 Task: Create a due date automation trigger when advanced on, 2 days before a card is due add fields without custom field "Resume" set to a number lower or equal to 1 and lower than 10 at 11:00 AM.
Action: Mouse moved to (824, 243)
Screenshot: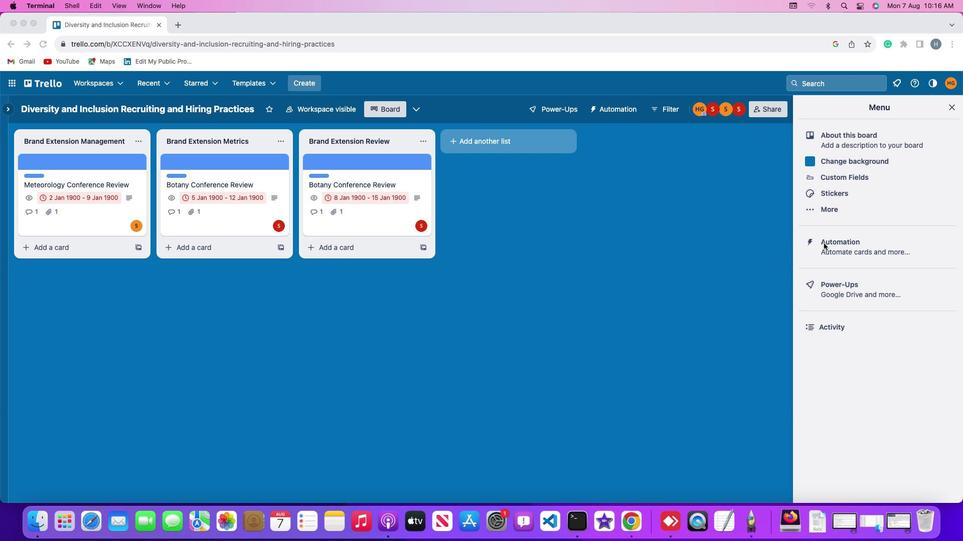 
Action: Mouse pressed left at (824, 243)
Screenshot: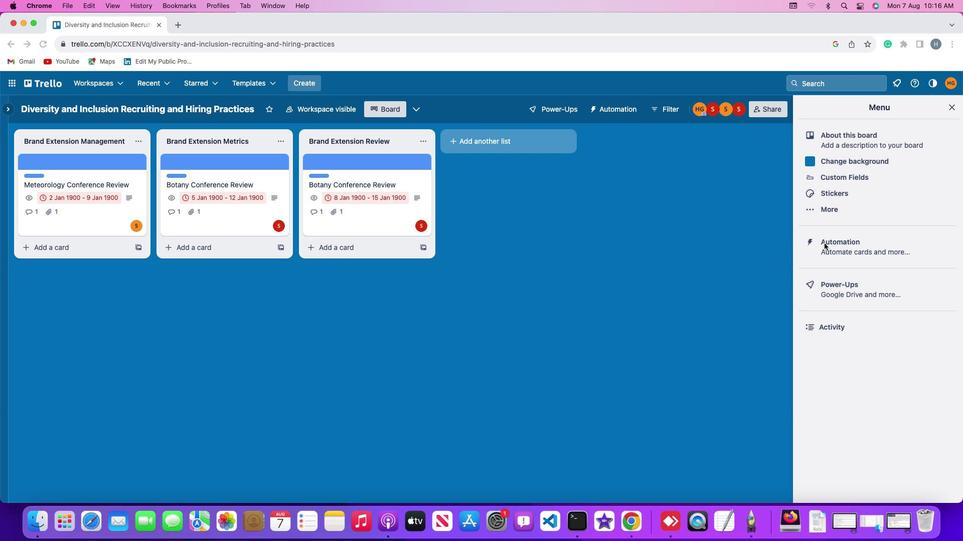 
Action: Mouse moved to (824, 243)
Screenshot: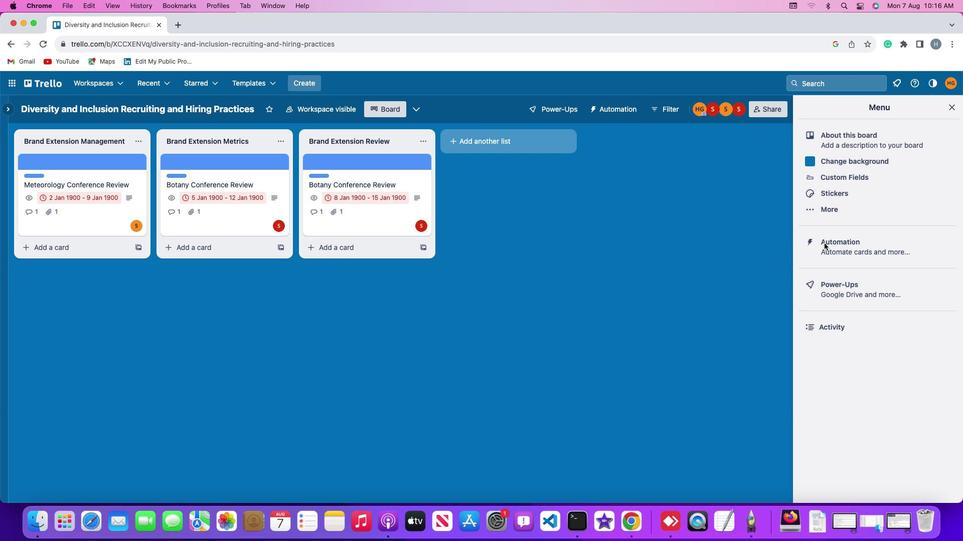 
Action: Mouse pressed left at (824, 243)
Screenshot: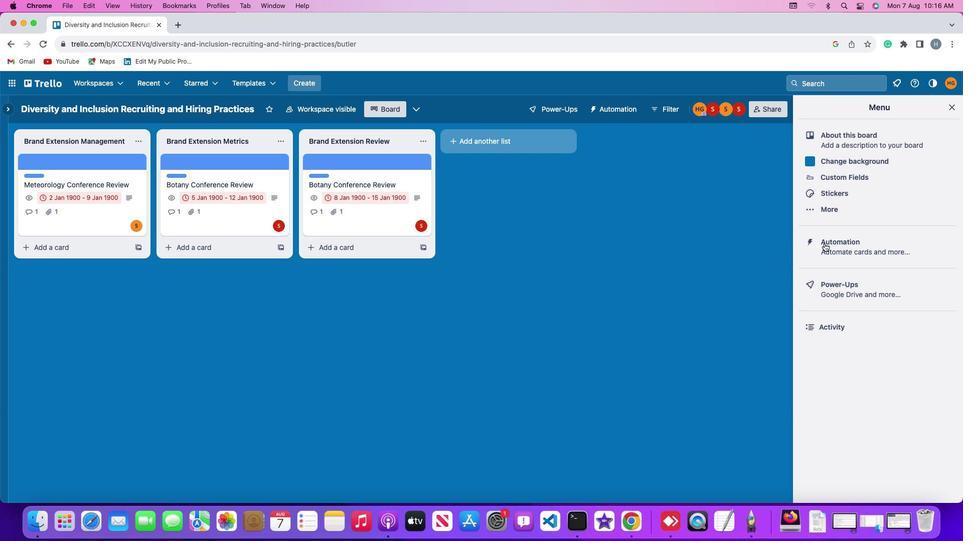 
Action: Mouse moved to (69, 240)
Screenshot: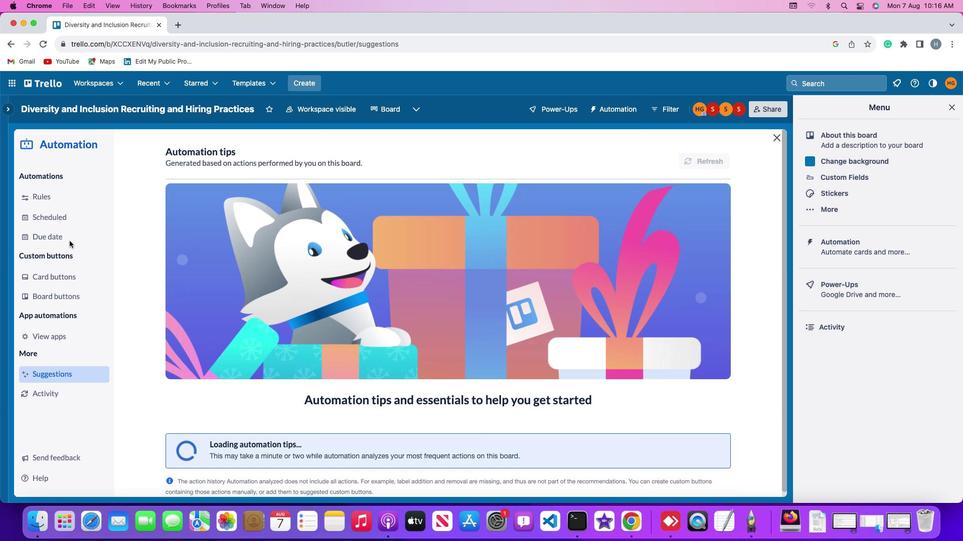 
Action: Mouse pressed left at (69, 240)
Screenshot: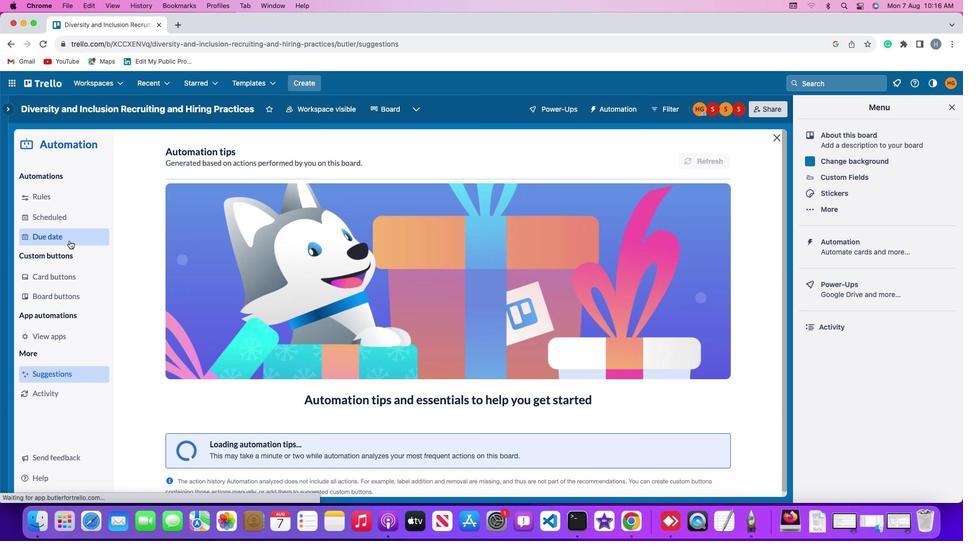 
Action: Mouse moved to (683, 158)
Screenshot: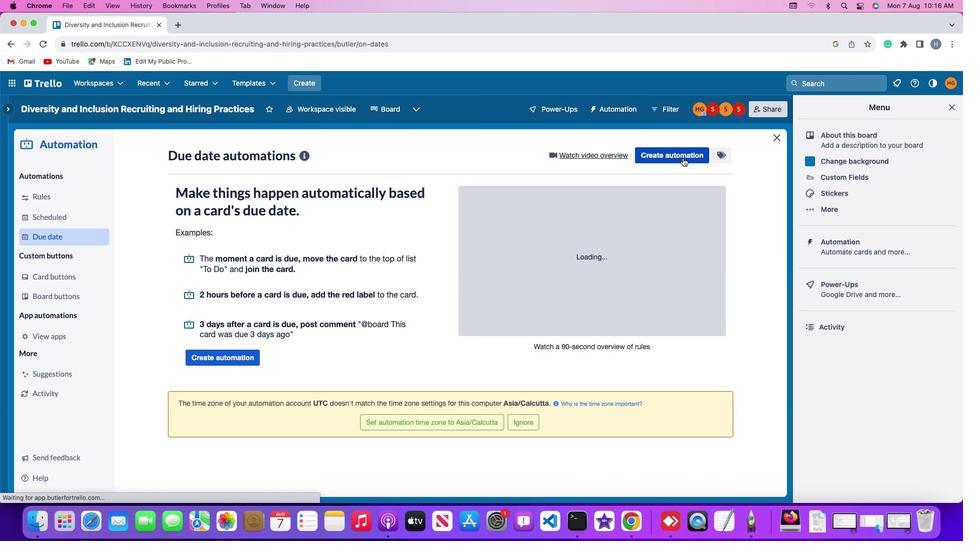 
Action: Mouse pressed left at (683, 158)
Screenshot: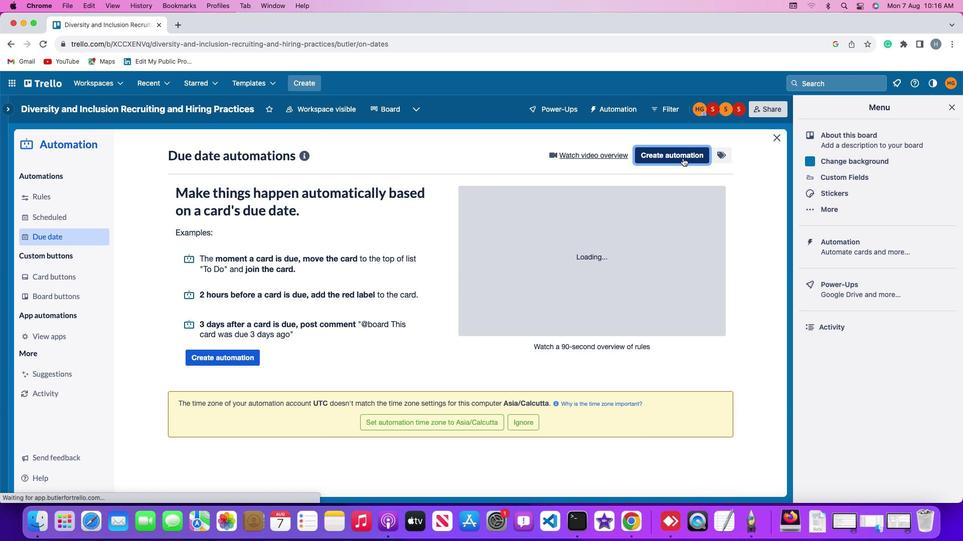
Action: Mouse moved to (422, 246)
Screenshot: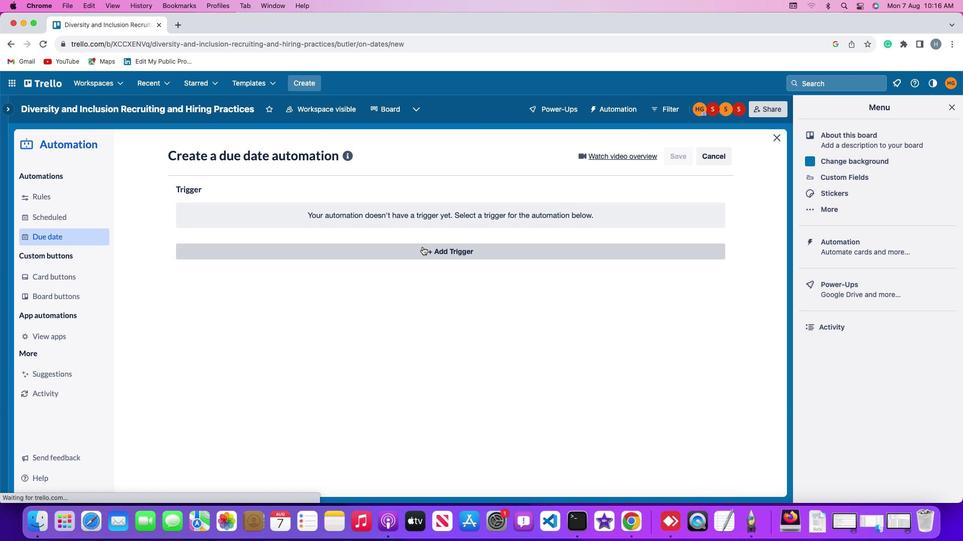 
Action: Mouse pressed left at (422, 246)
Screenshot: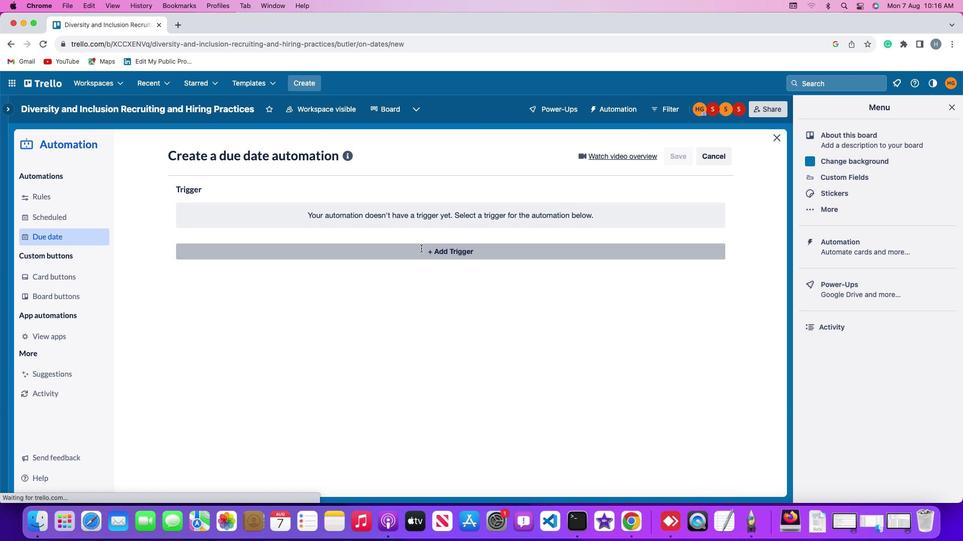
Action: Mouse moved to (197, 403)
Screenshot: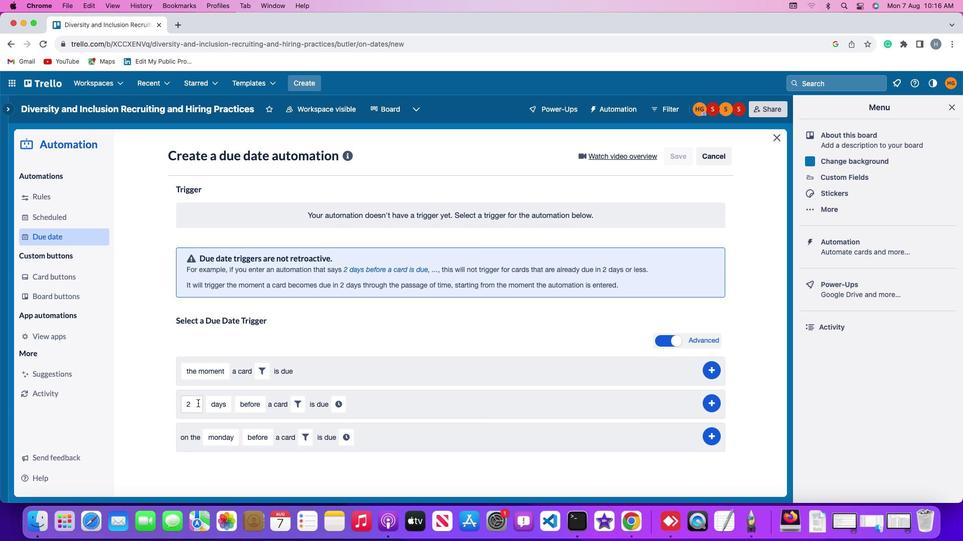 
Action: Mouse pressed left at (197, 403)
Screenshot: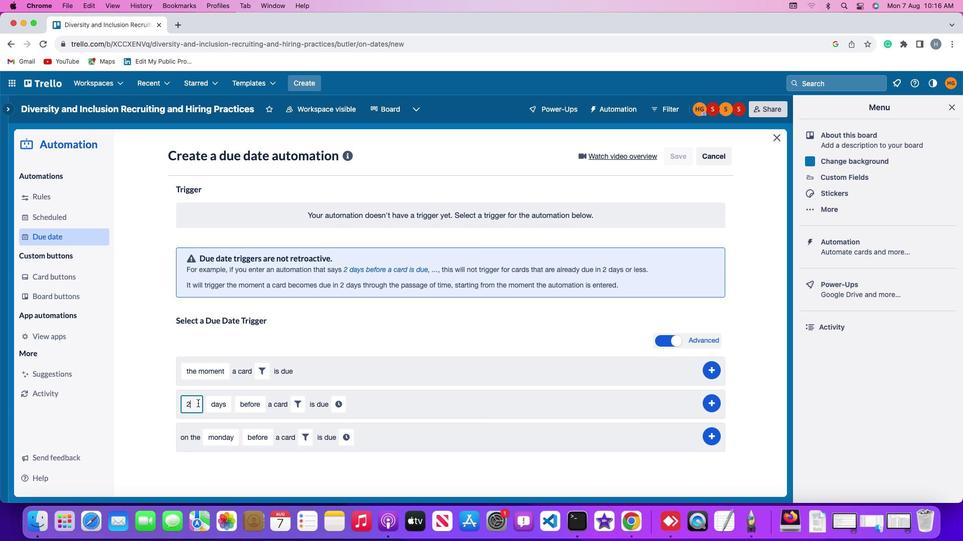 
Action: Mouse moved to (198, 404)
Screenshot: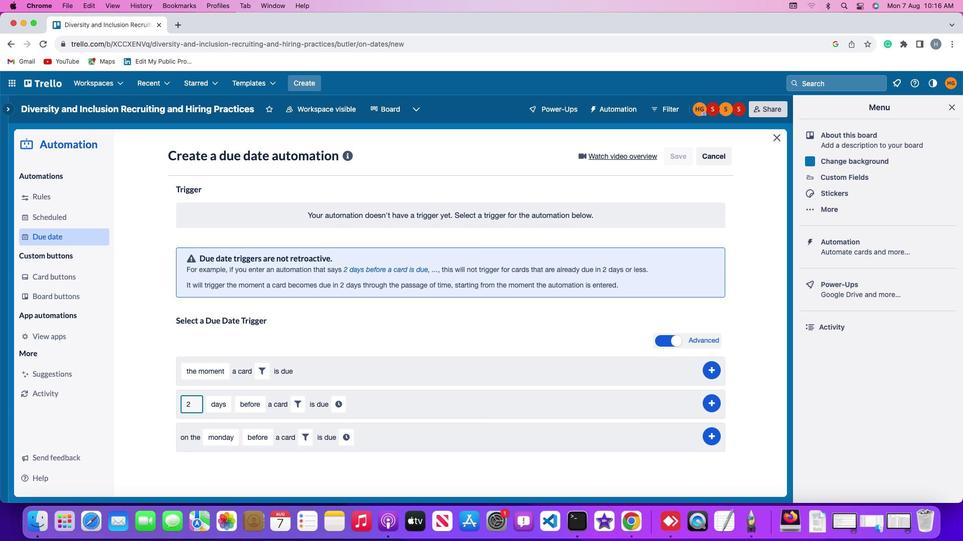 
Action: Key pressed Key.backspace'2'
Screenshot: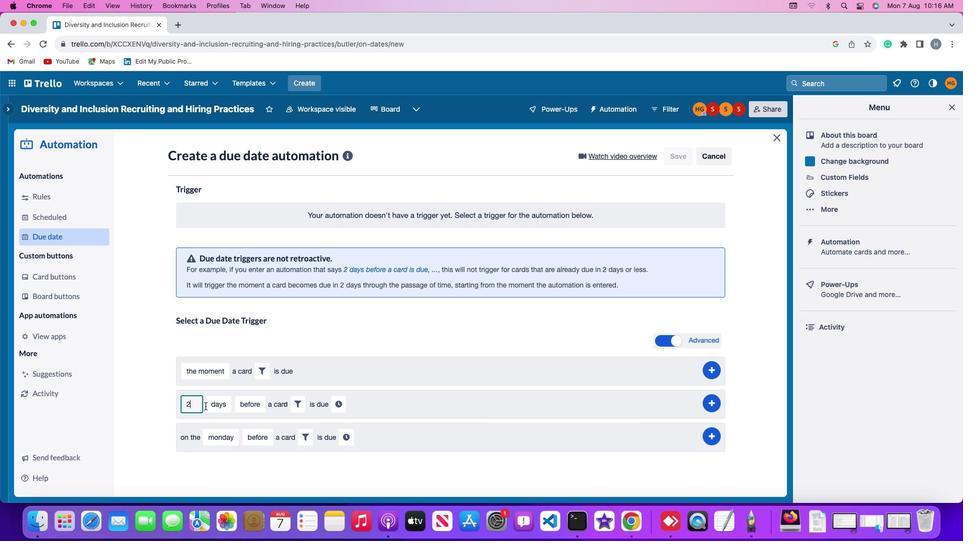 
Action: Mouse moved to (221, 406)
Screenshot: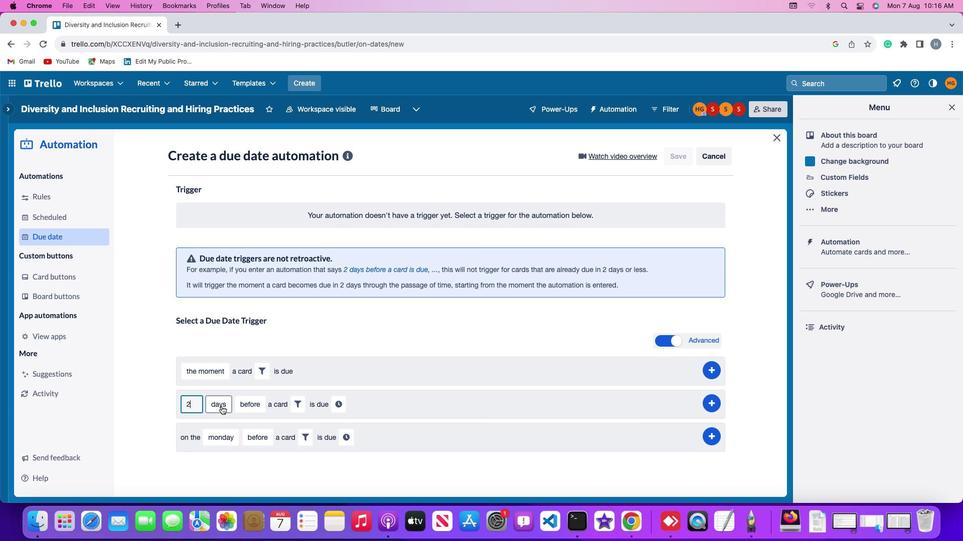
Action: Mouse pressed left at (221, 406)
Screenshot: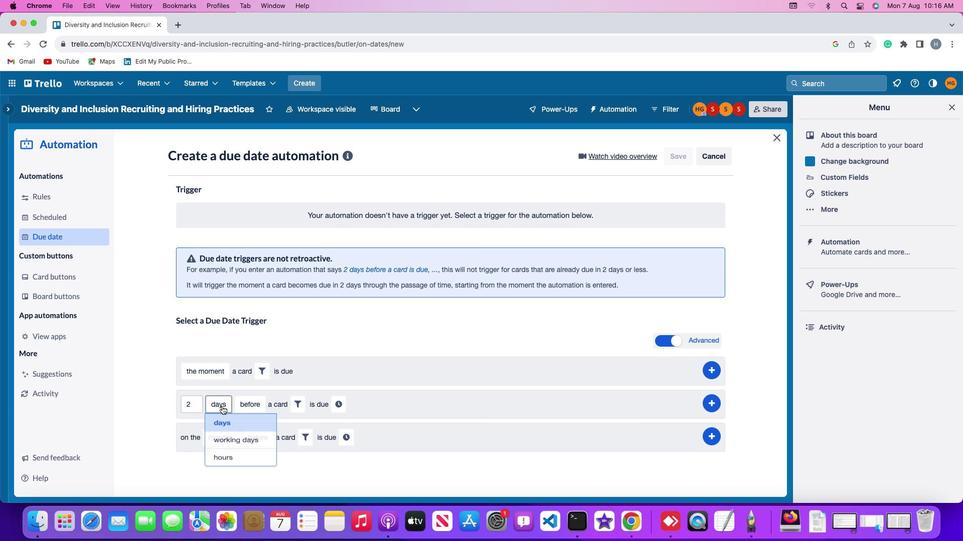 
Action: Mouse moved to (226, 426)
Screenshot: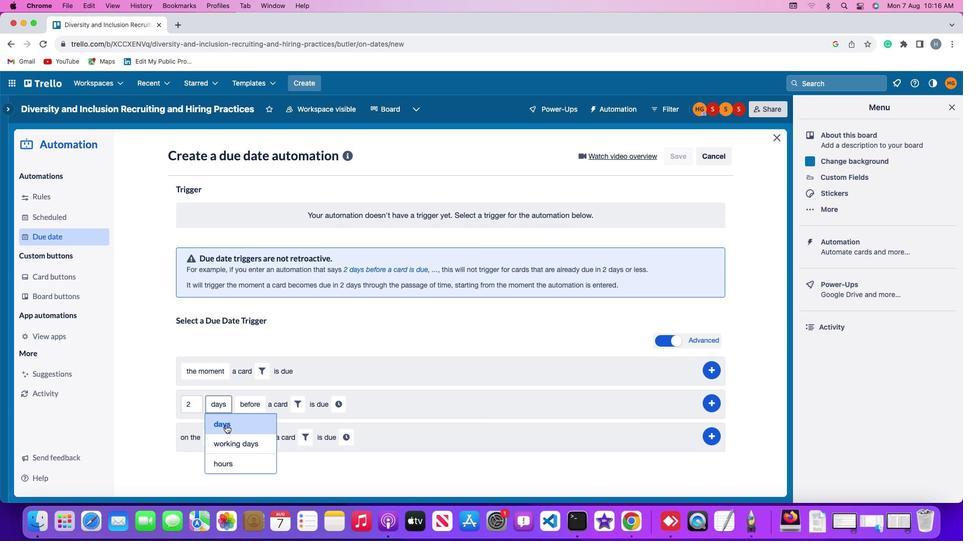
Action: Mouse pressed left at (226, 426)
Screenshot: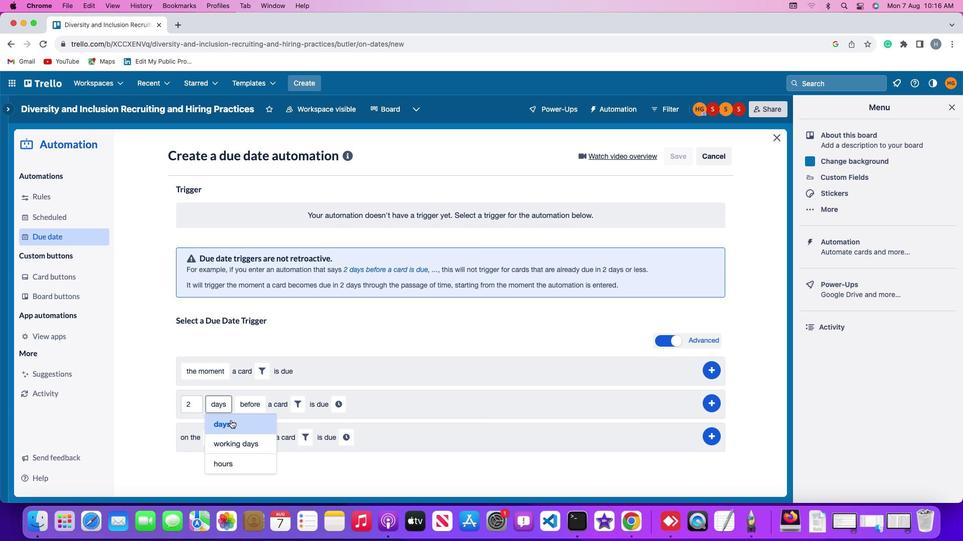 
Action: Mouse moved to (252, 406)
Screenshot: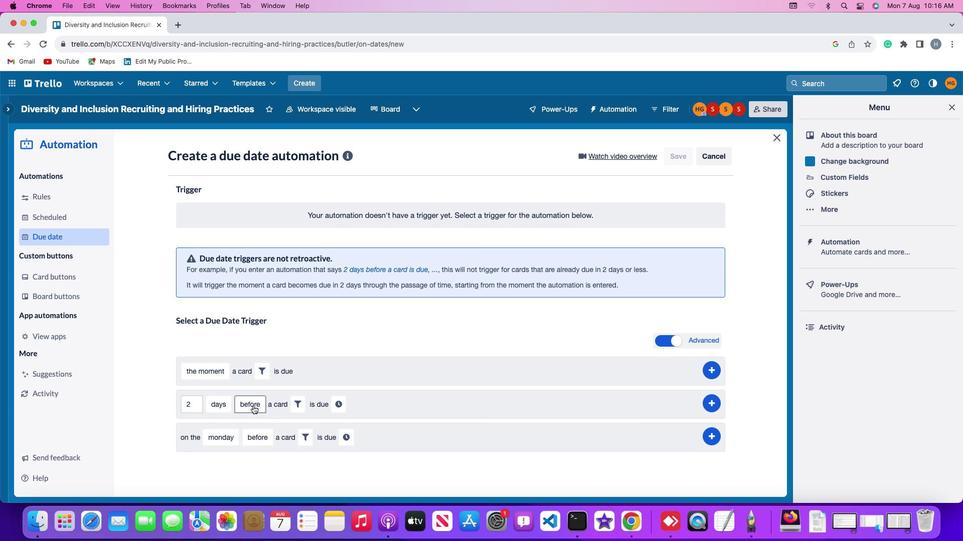 
Action: Mouse pressed left at (252, 406)
Screenshot: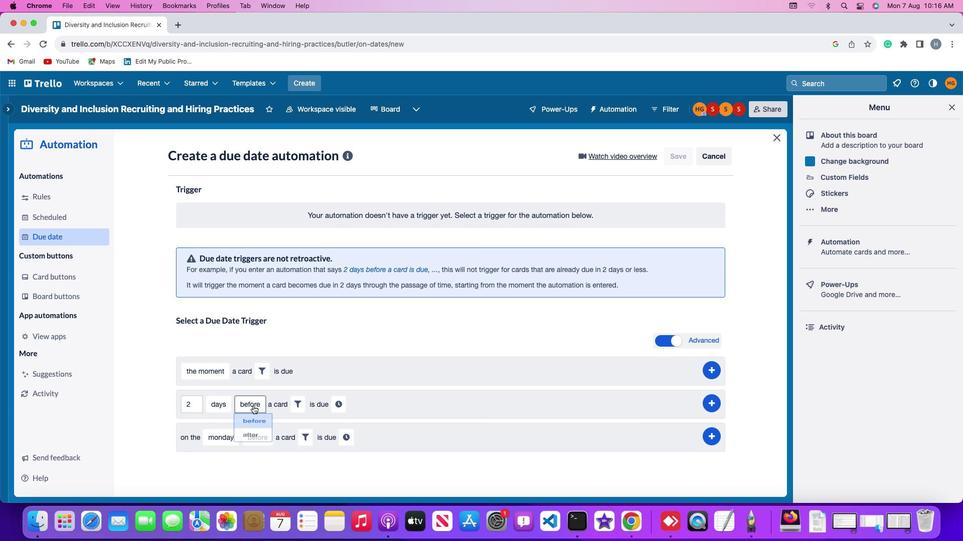 
Action: Mouse moved to (253, 422)
Screenshot: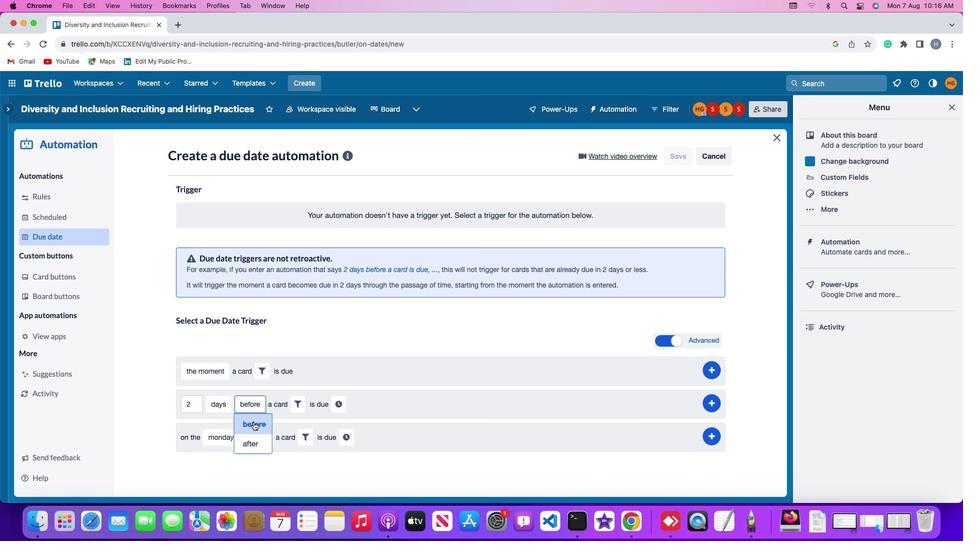 
Action: Mouse pressed left at (253, 422)
Screenshot: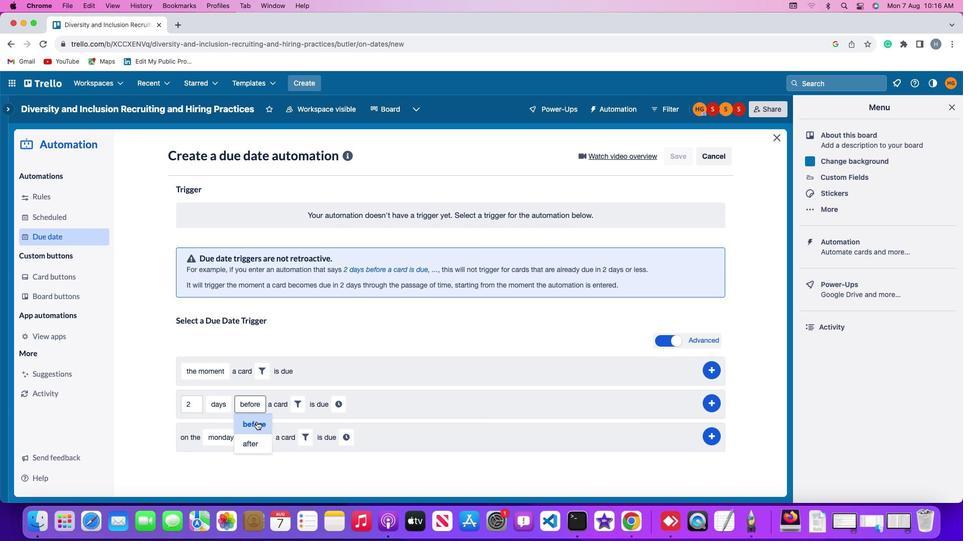 
Action: Mouse moved to (299, 404)
Screenshot: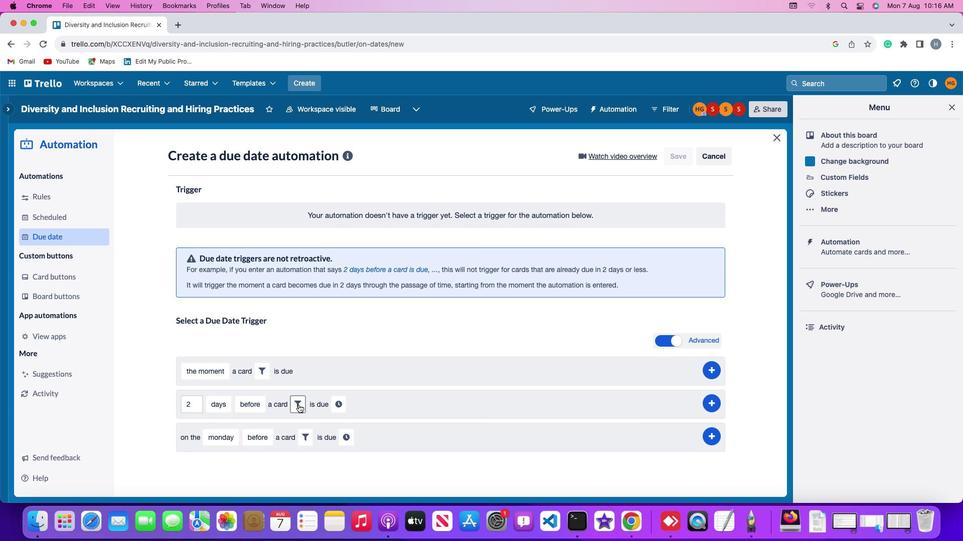 
Action: Mouse pressed left at (299, 404)
Screenshot: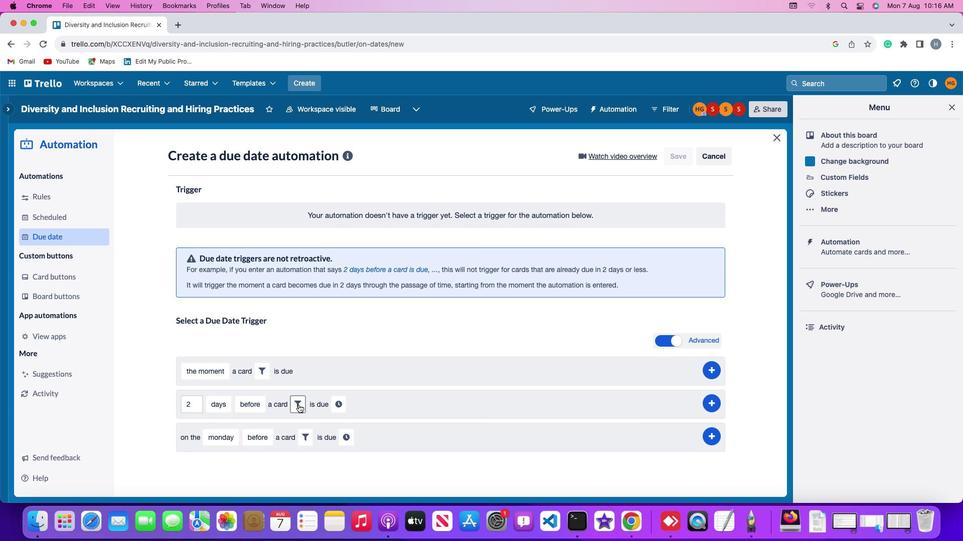 
Action: Mouse moved to (459, 436)
Screenshot: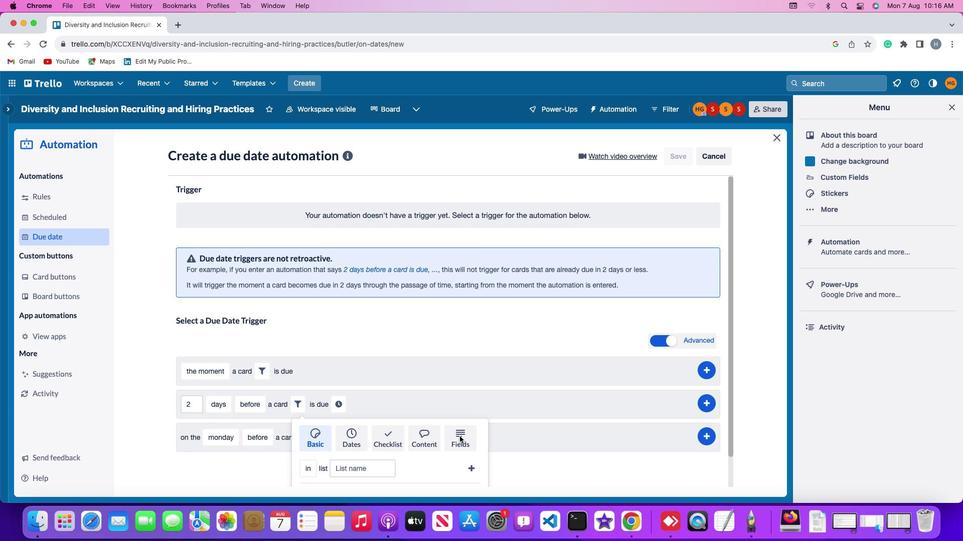 
Action: Mouse pressed left at (459, 436)
Screenshot: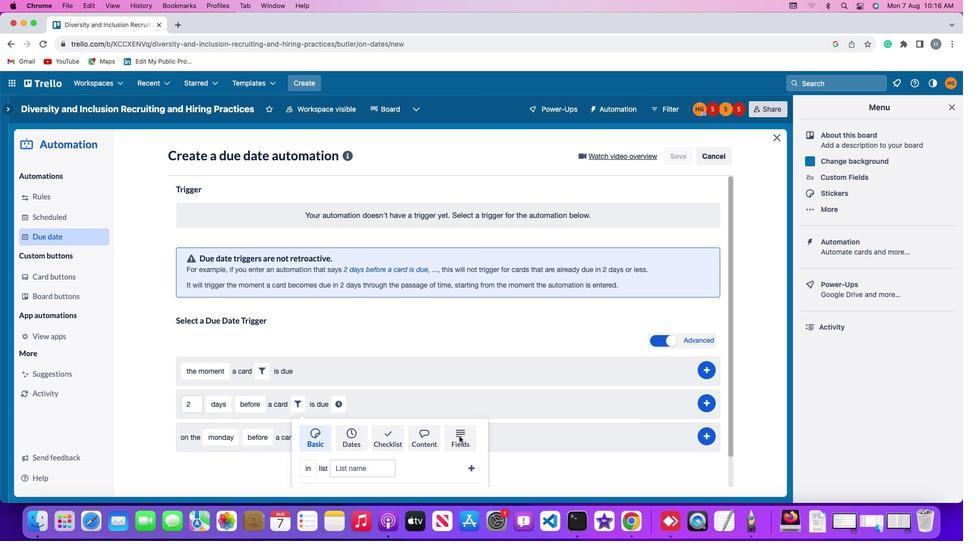 
Action: Mouse moved to (373, 447)
Screenshot: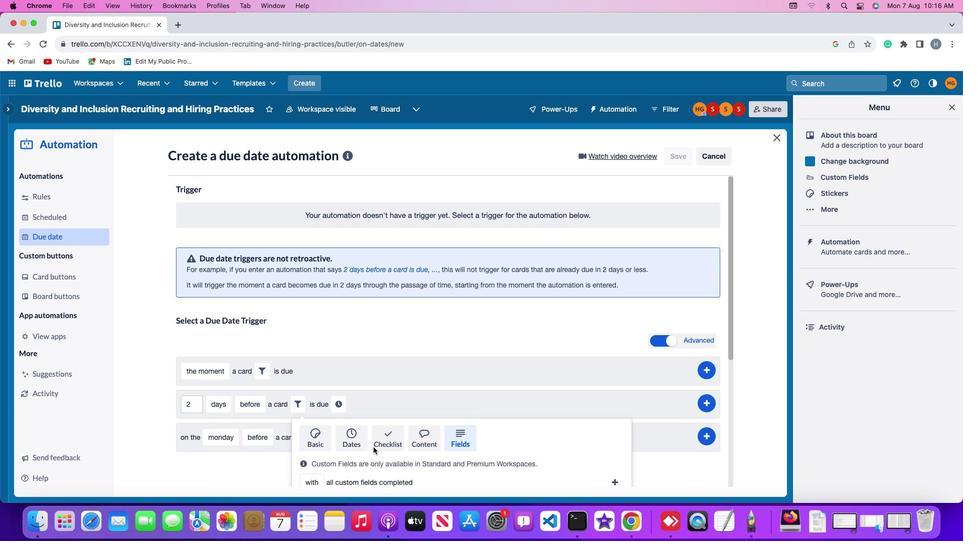 
Action: Mouse scrolled (373, 447) with delta (0, 0)
Screenshot: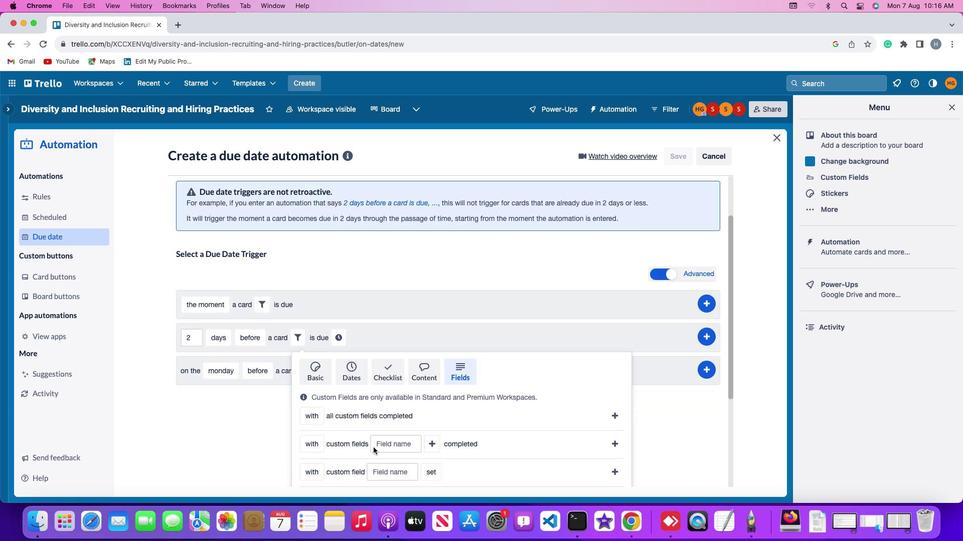 
Action: Mouse scrolled (373, 447) with delta (0, 0)
Screenshot: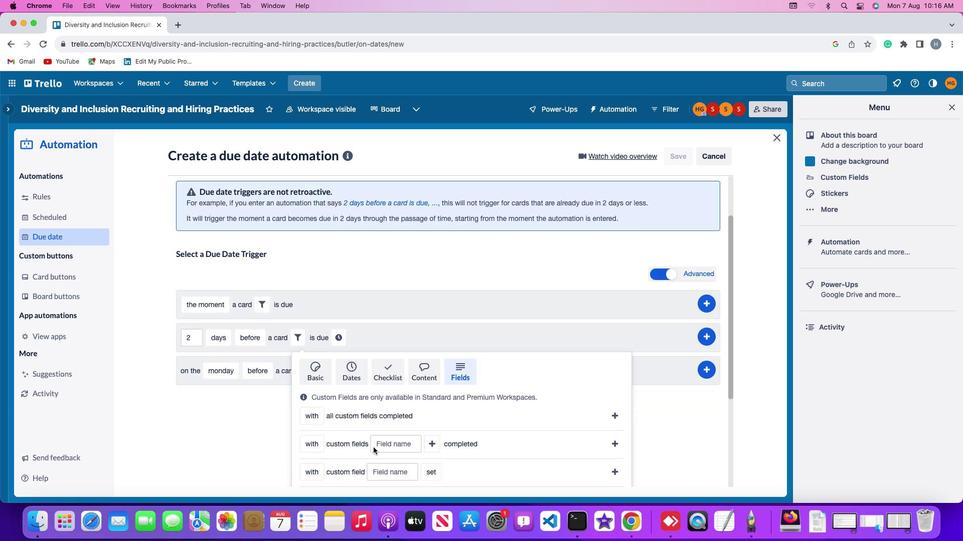 
Action: Mouse scrolled (373, 447) with delta (0, -1)
Screenshot: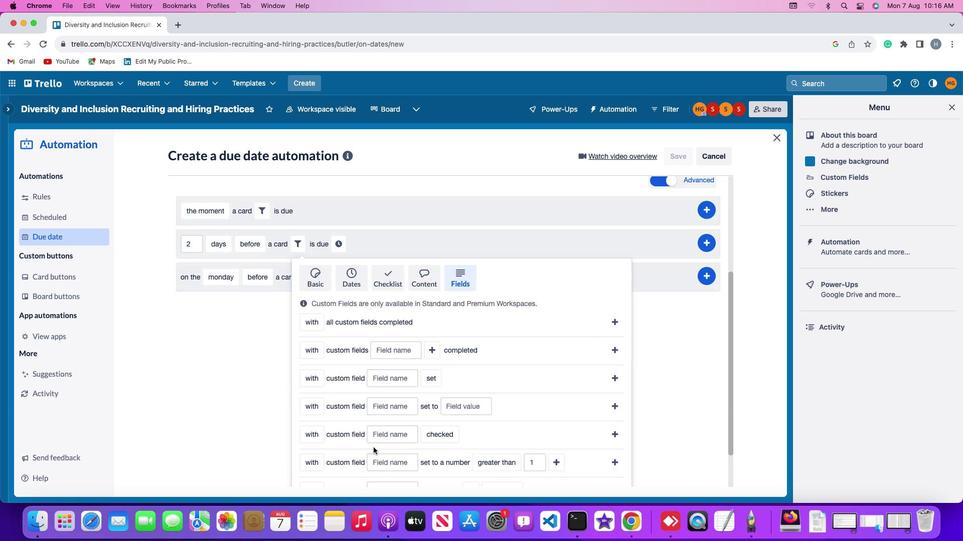 
Action: Mouse scrolled (373, 447) with delta (0, -2)
Screenshot: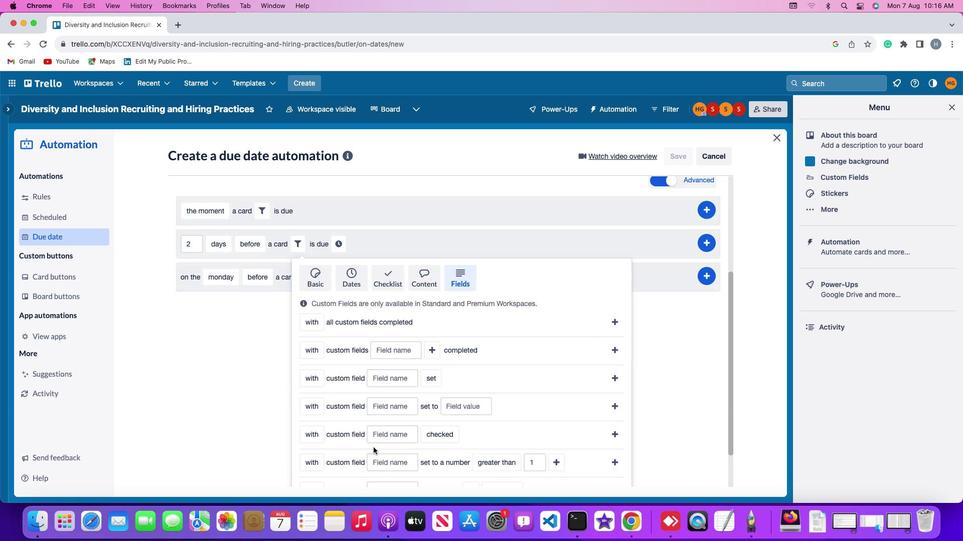 
Action: Mouse scrolled (373, 447) with delta (0, -3)
Screenshot: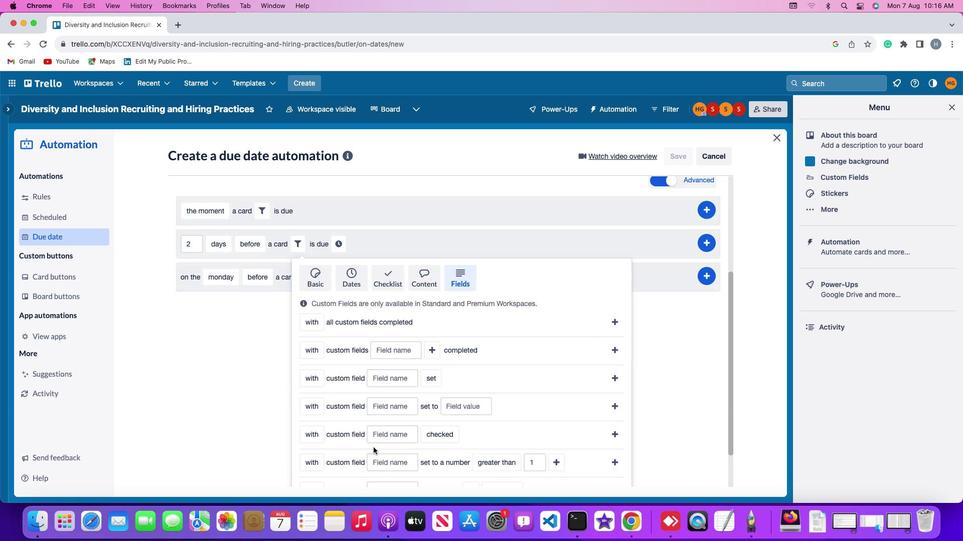
Action: Mouse scrolled (373, 447) with delta (0, -3)
Screenshot: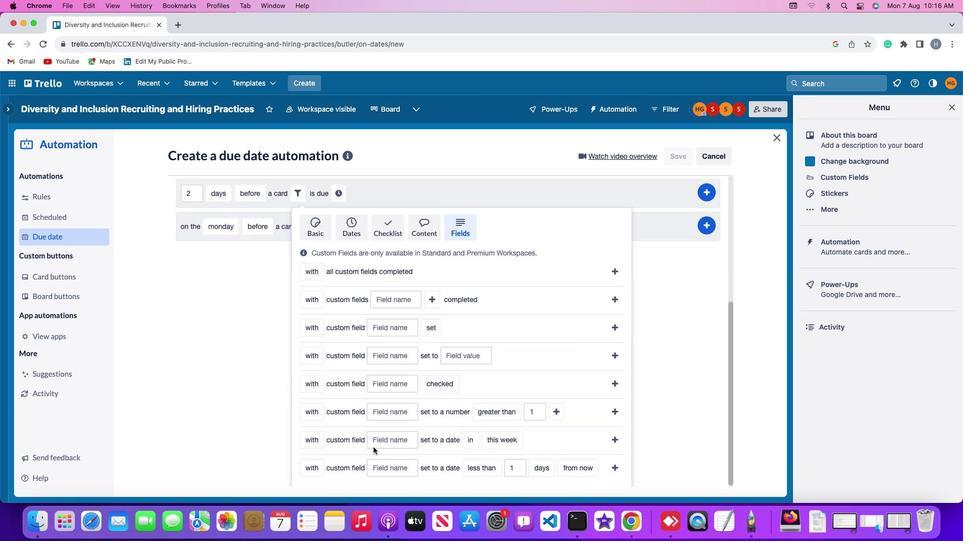 
Action: Mouse scrolled (373, 447) with delta (0, -3)
Screenshot: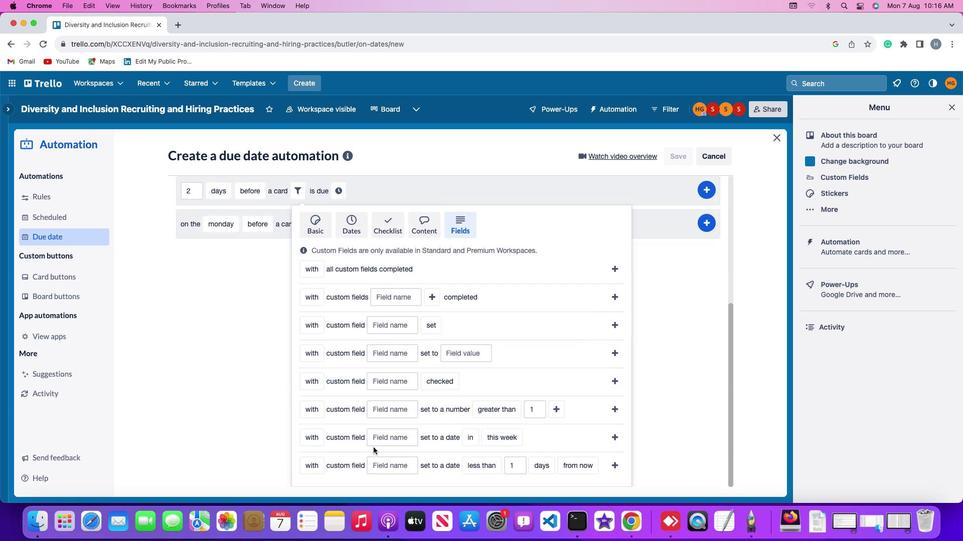 
Action: Mouse scrolled (373, 447) with delta (0, 0)
Screenshot: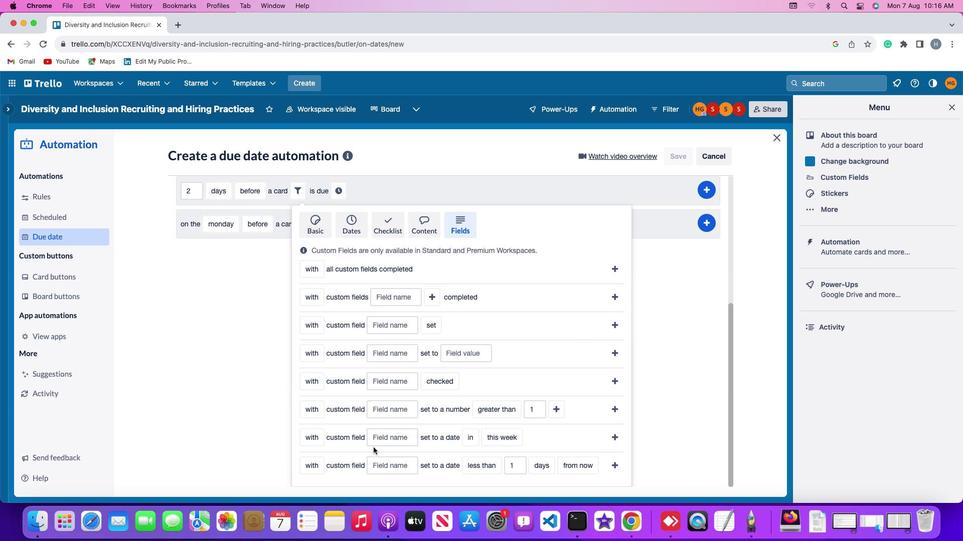 
Action: Mouse scrolled (373, 447) with delta (0, 0)
Screenshot: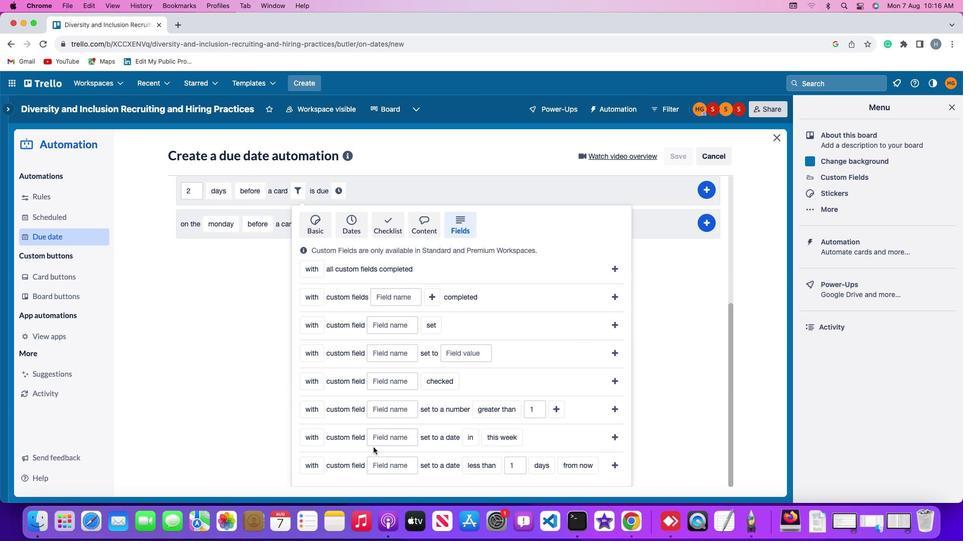 
Action: Mouse scrolled (373, 447) with delta (0, -1)
Screenshot: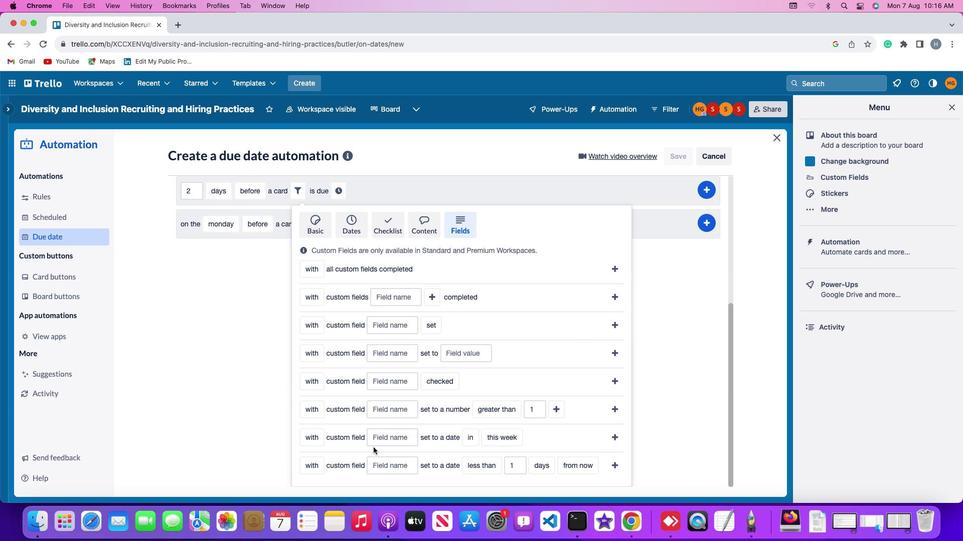 
Action: Mouse scrolled (373, 447) with delta (0, -2)
Screenshot: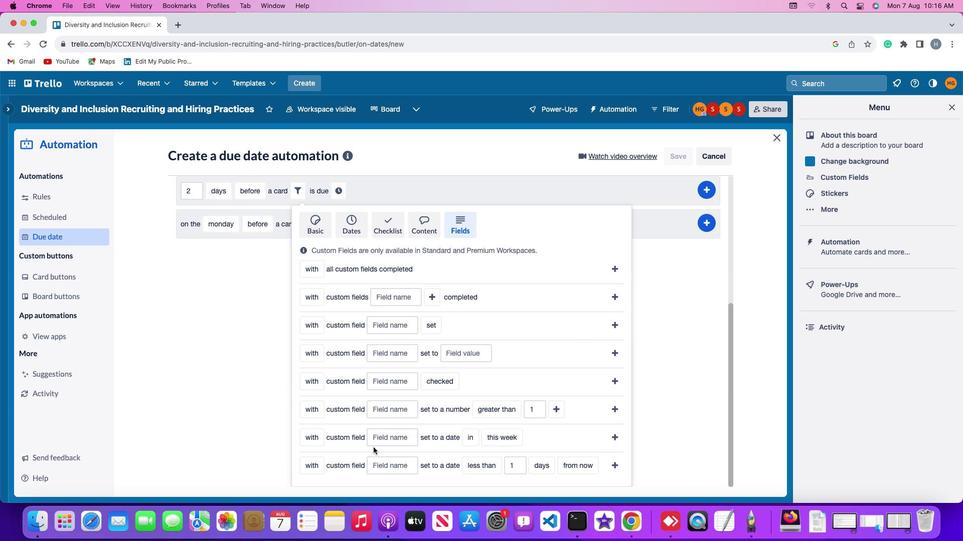
Action: Mouse moved to (309, 408)
Screenshot: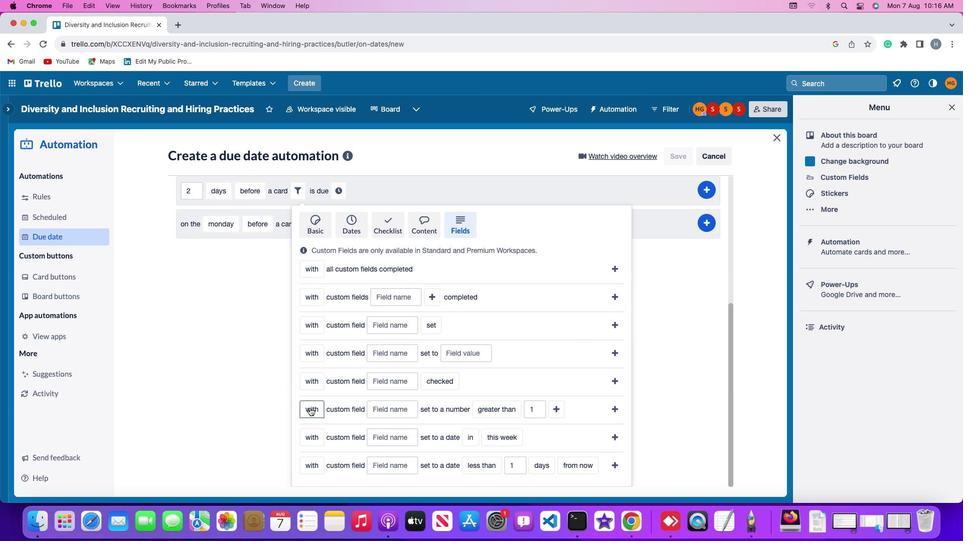 
Action: Mouse pressed left at (309, 408)
Screenshot: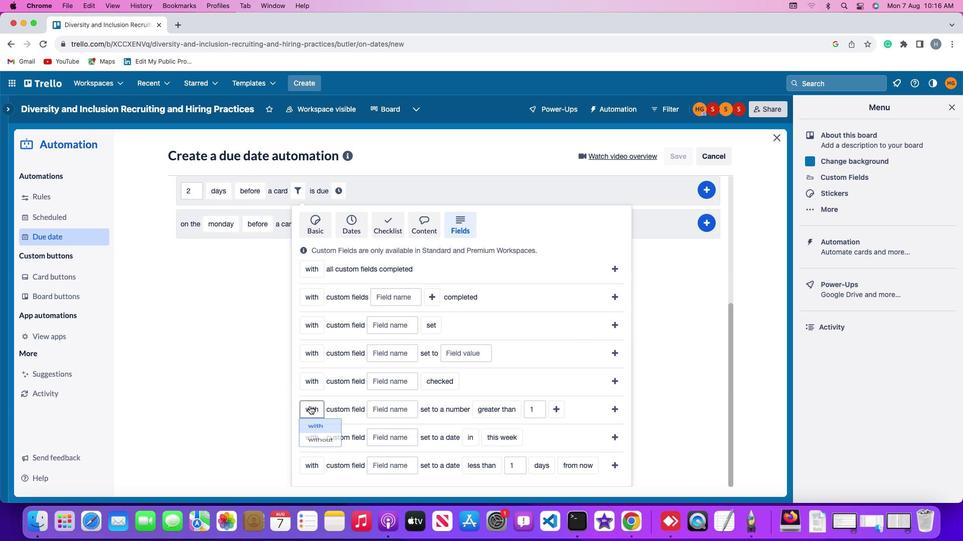 
Action: Mouse moved to (318, 448)
Screenshot: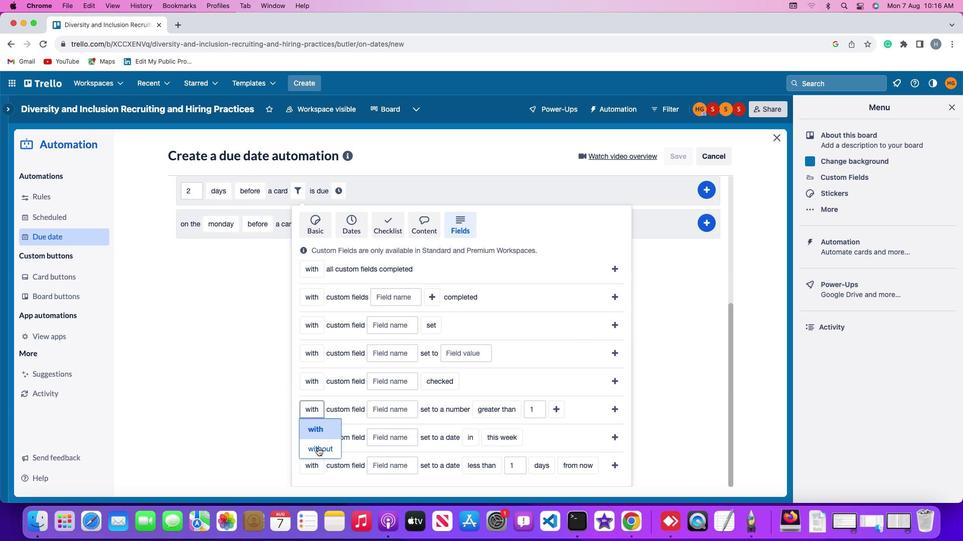 
Action: Mouse pressed left at (318, 448)
Screenshot: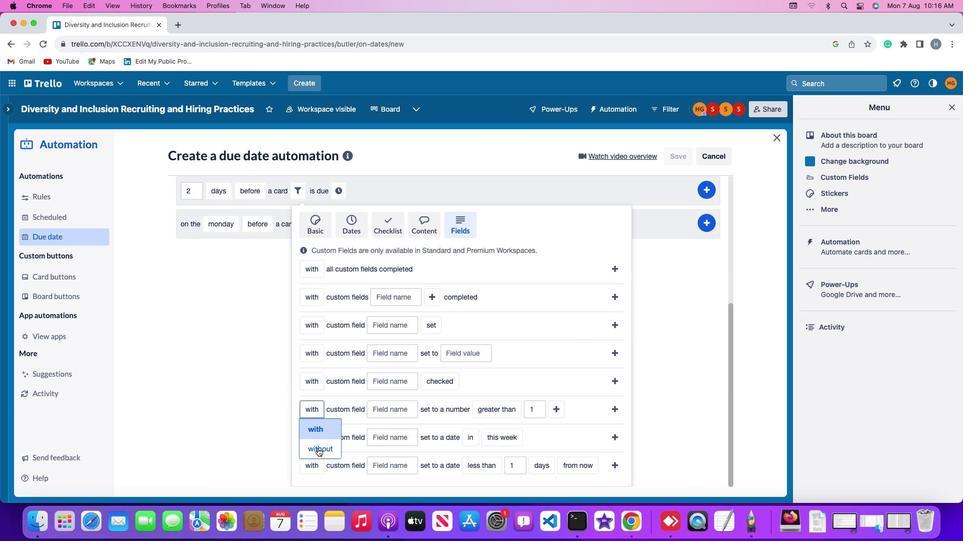 
Action: Mouse moved to (390, 412)
Screenshot: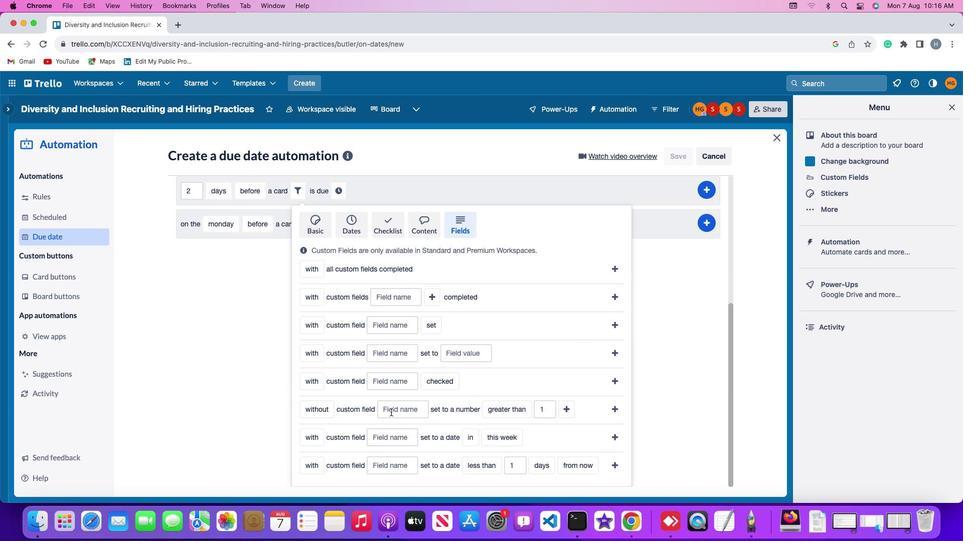 
Action: Mouse pressed left at (390, 412)
Screenshot: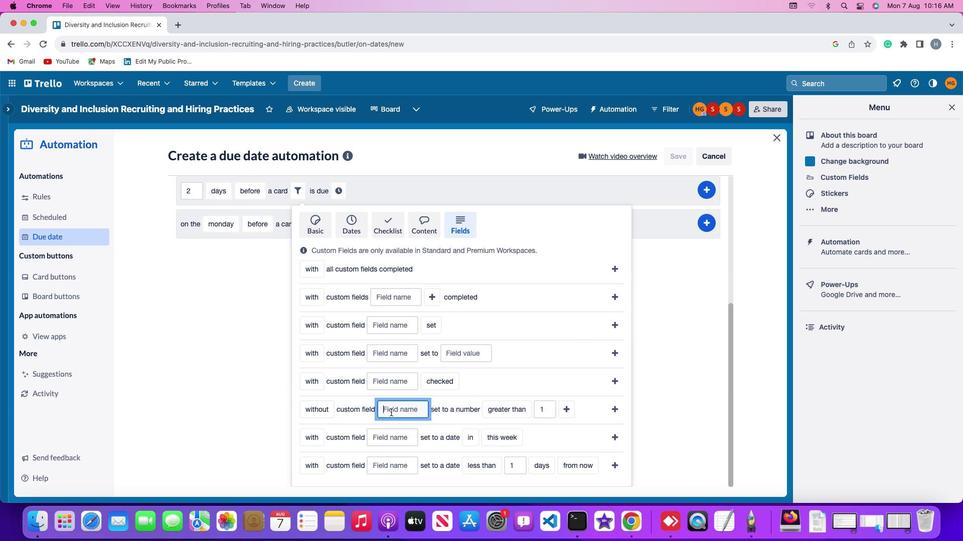 
Action: Key pressed Key.shift'R''e''s''u''m''e'
Screenshot: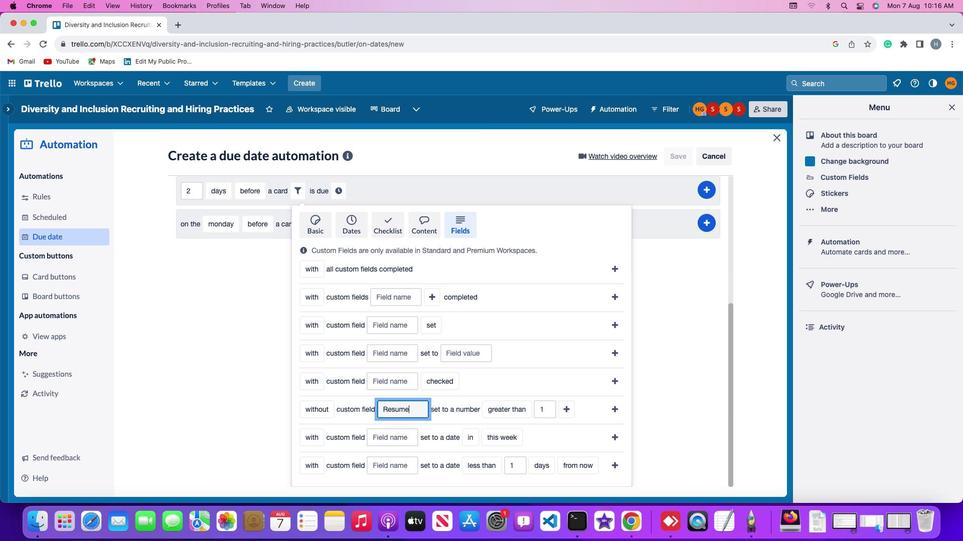 
Action: Mouse moved to (496, 406)
Screenshot: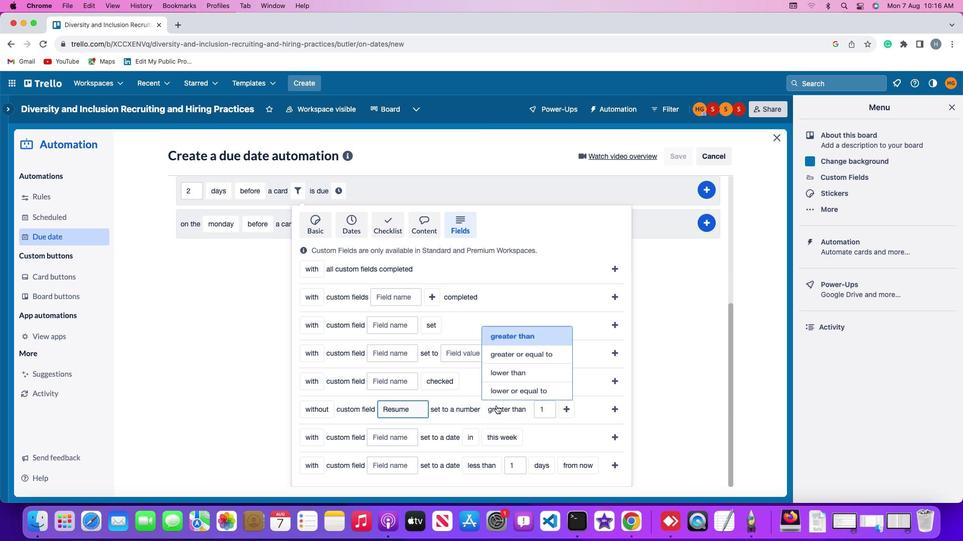 
Action: Mouse pressed left at (496, 406)
Screenshot: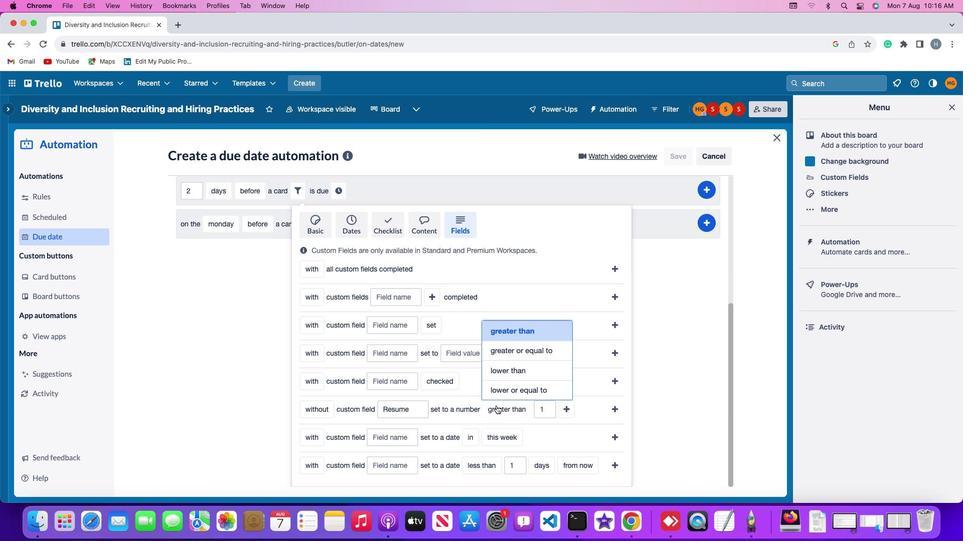
Action: Mouse moved to (512, 388)
Screenshot: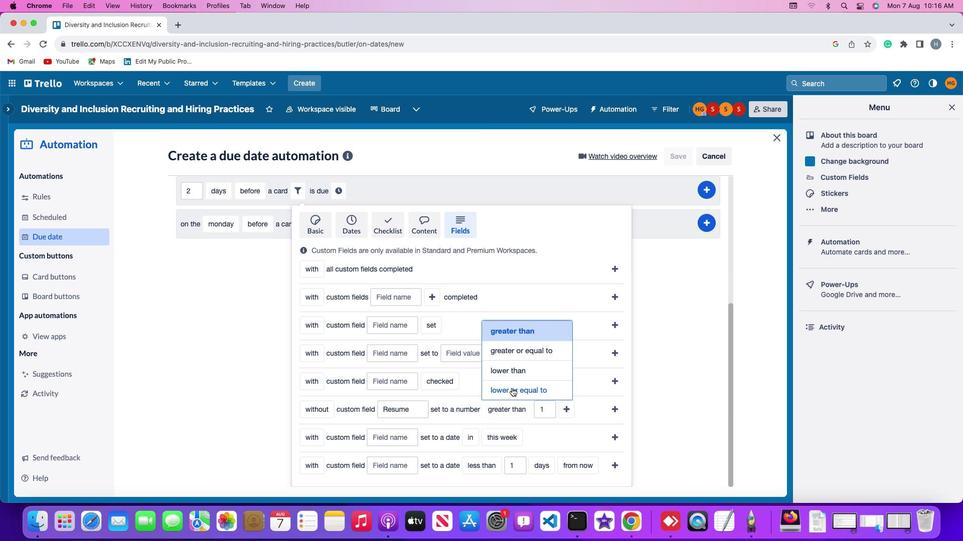 
Action: Mouse pressed left at (512, 388)
Screenshot: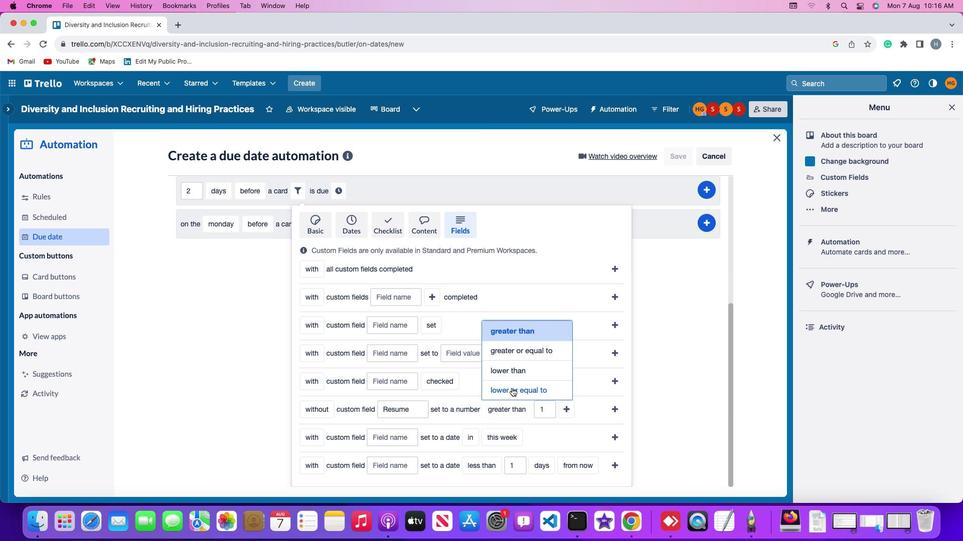 
Action: Mouse moved to (566, 411)
Screenshot: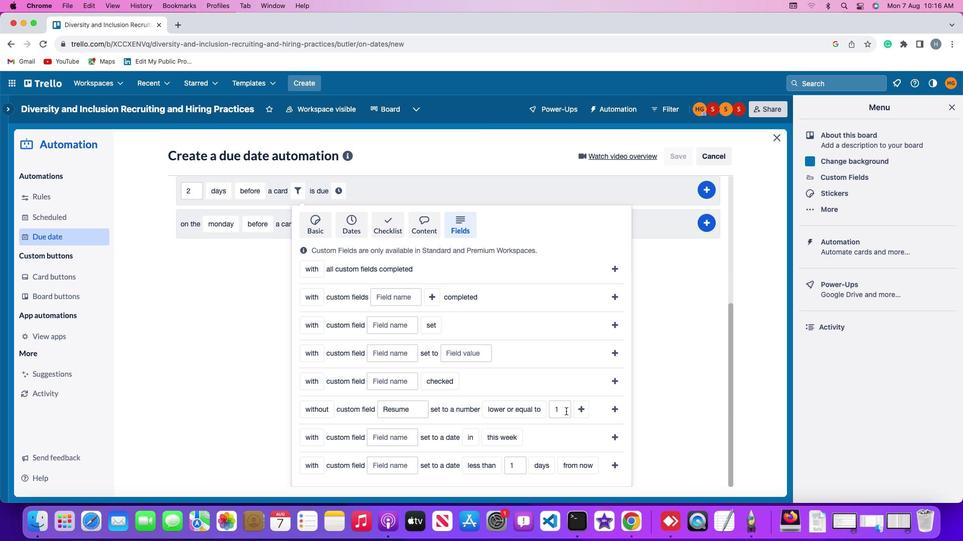 
Action: Mouse pressed left at (566, 411)
Screenshot: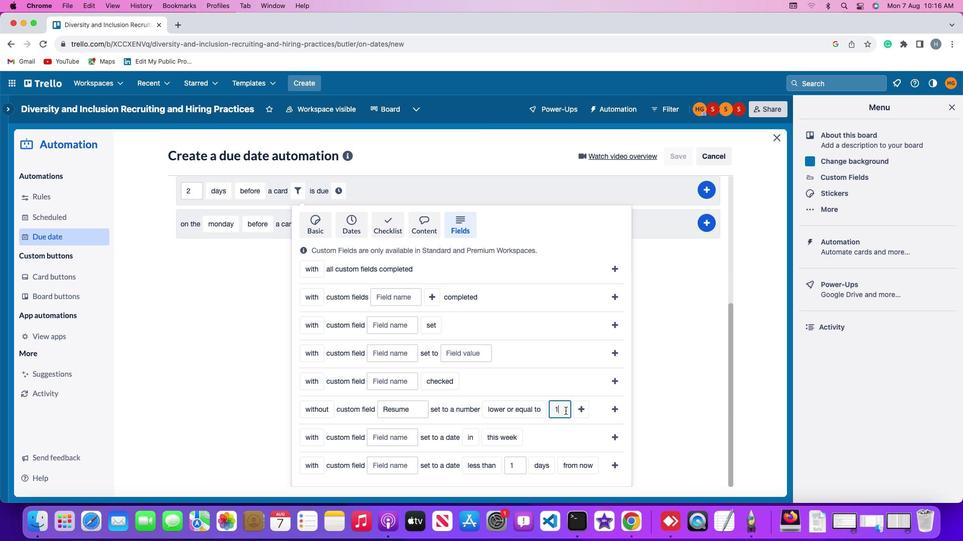 
Action: Mouse moved to (566, 411)
Screenshot: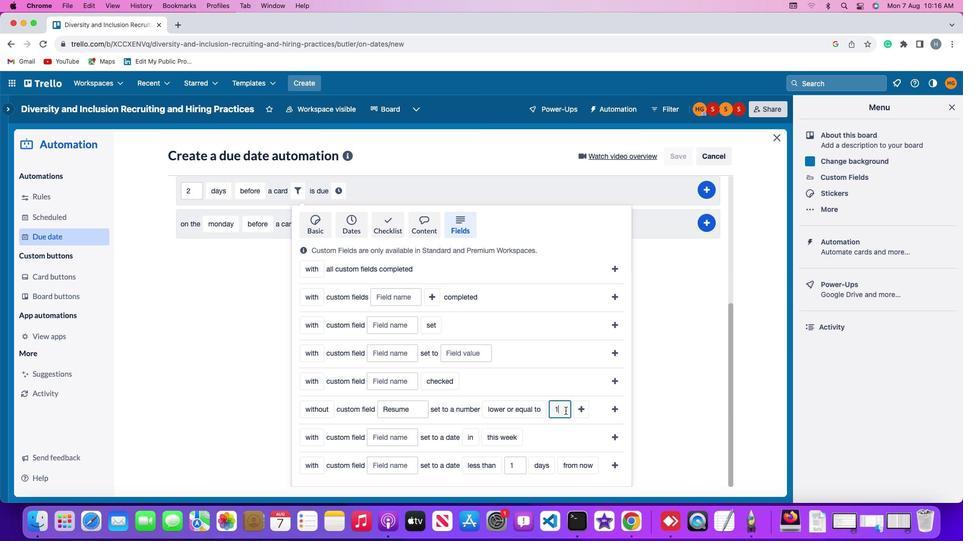 
Action: Key pressed Key.backspace'1'
Screenshot: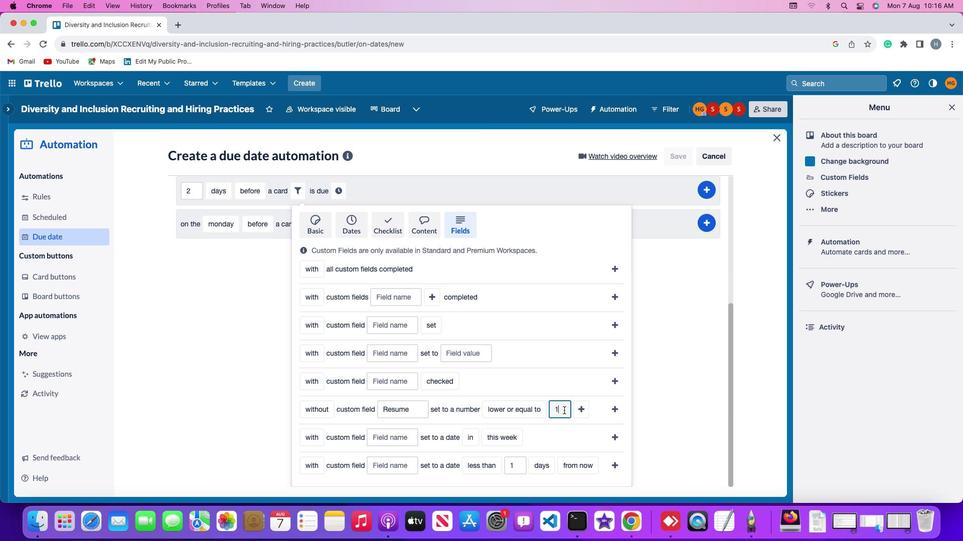 
Action: Mouse moved to (578, 408)
Screenshot: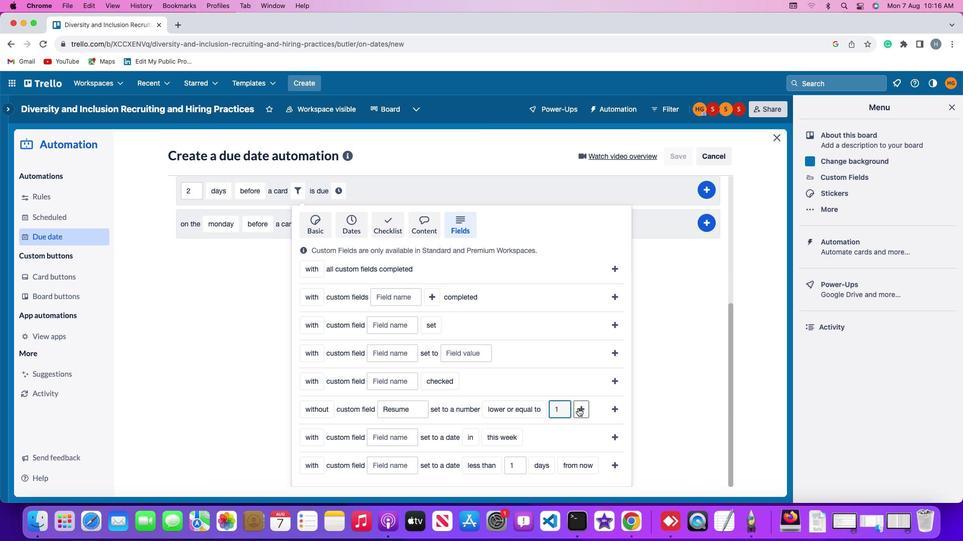 
Action: Mouse pressed left at (578, 408)
Screenshot: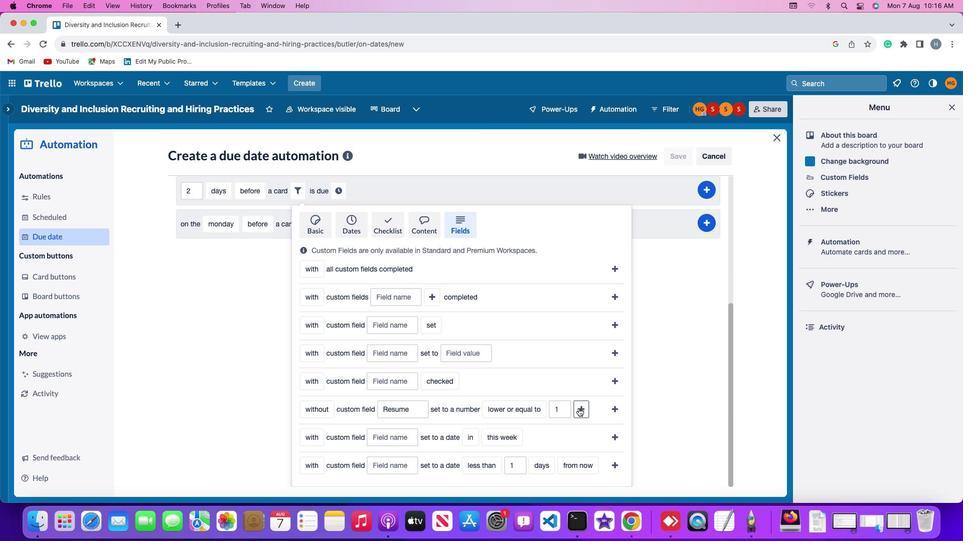 
Action: Mouse moved to (600, 410)
Screenshot: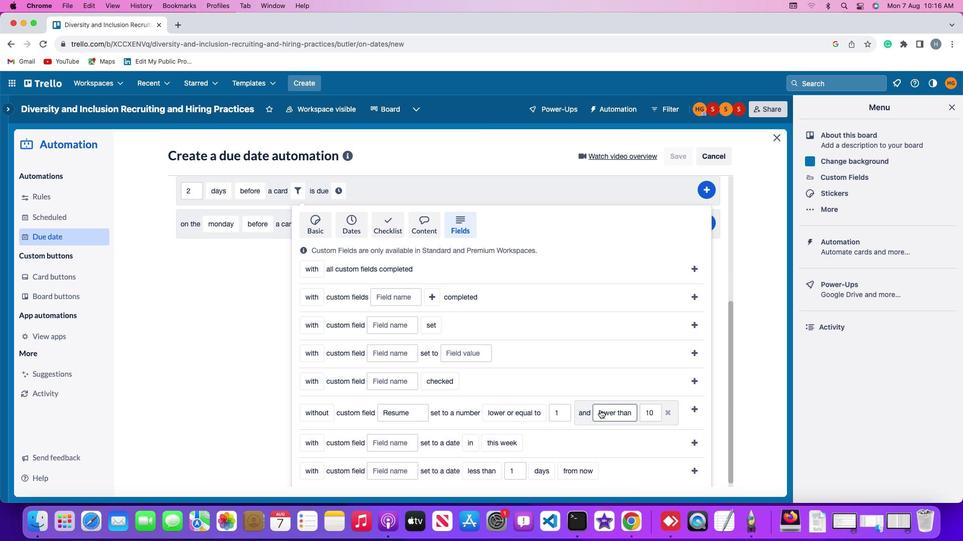 
Action: Mouse pressed left at (600, 410)
Screenshot: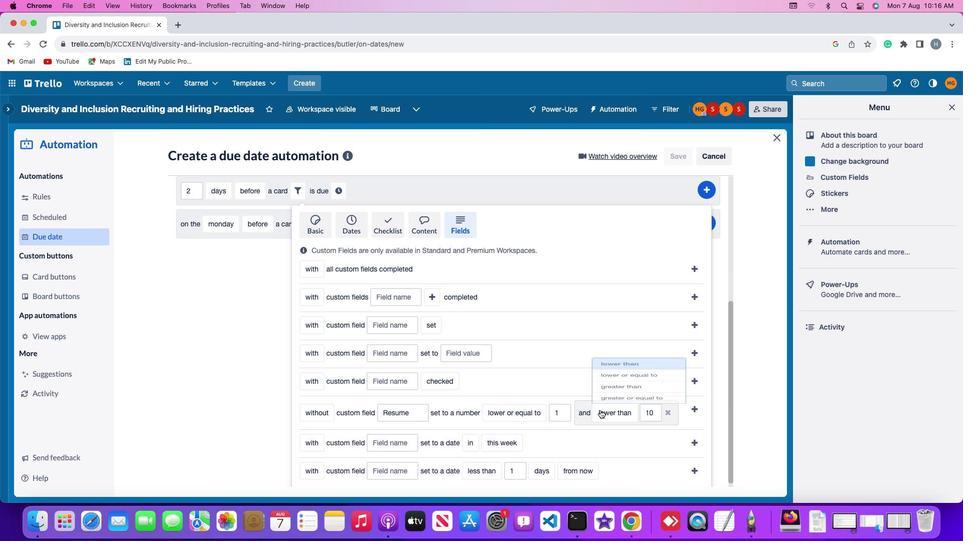
Action: Mouse moved to (630, 338)
Screenshot: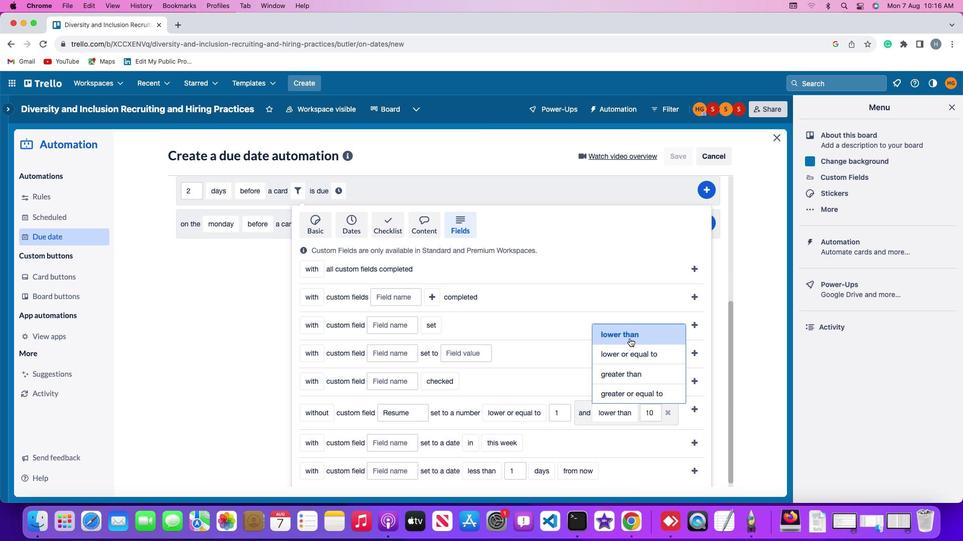 
Action: Mouse pressed left at (630, 338)
Screenshot: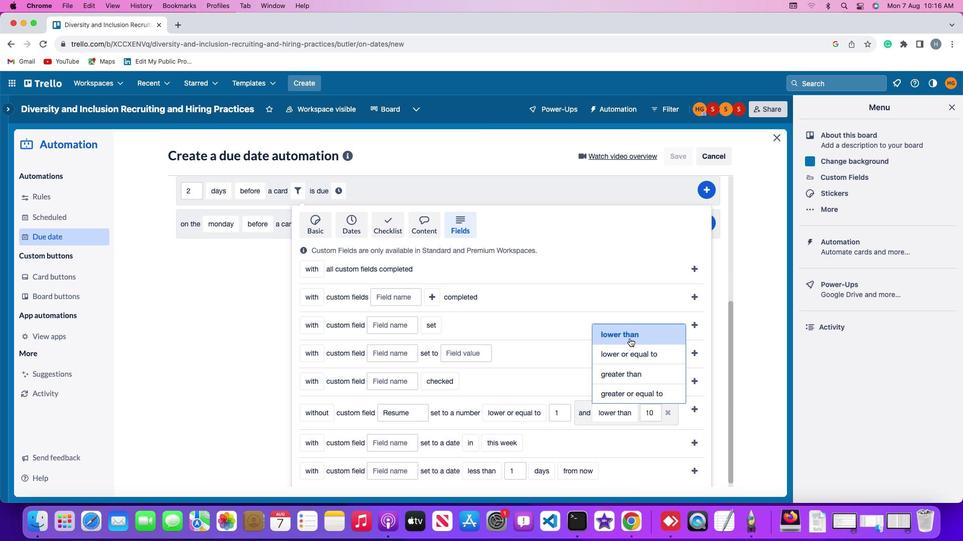 
Action: Mouse moved to (656, 412)
Screenshot: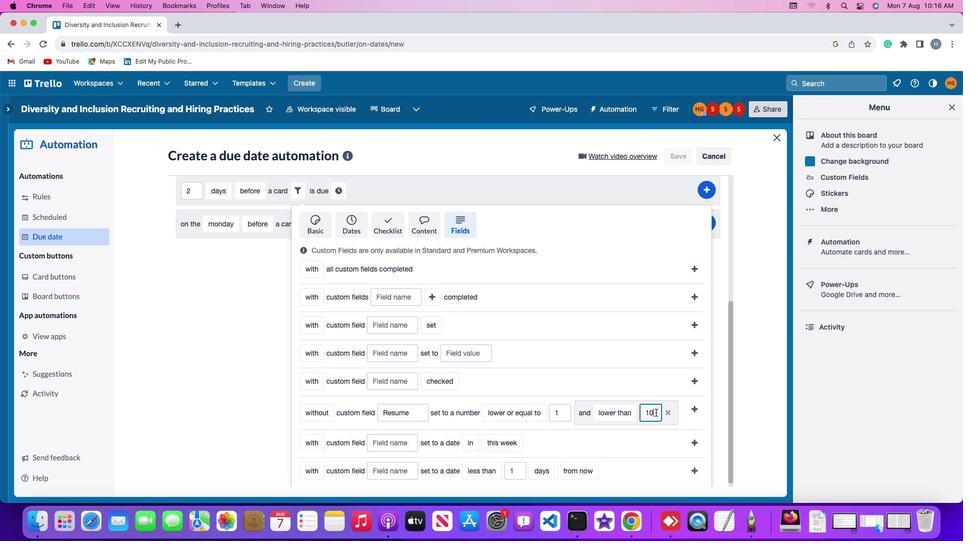 
Action: Mouse pressed left at (656, 412)
Screenshot: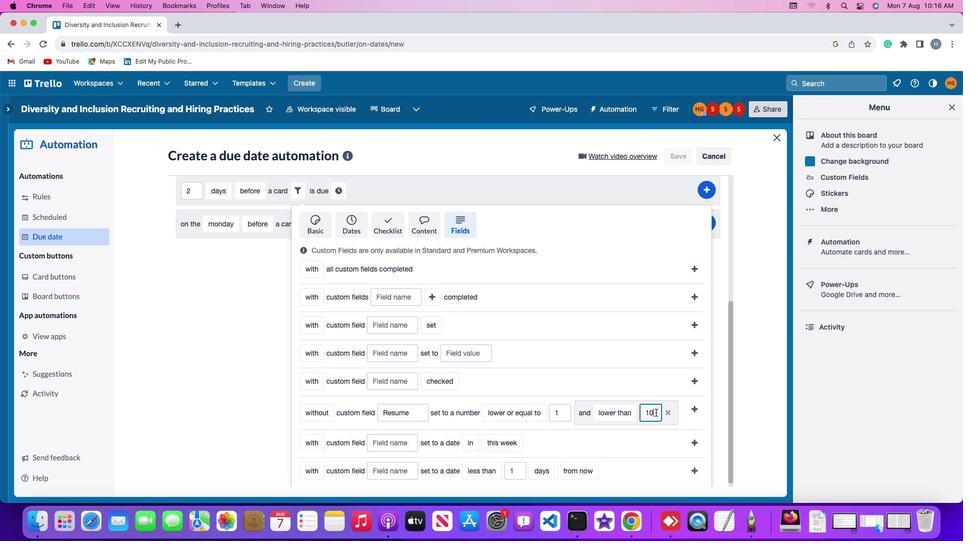
Action: Key pressed Key.backspaceKey.backspace
Screenshot: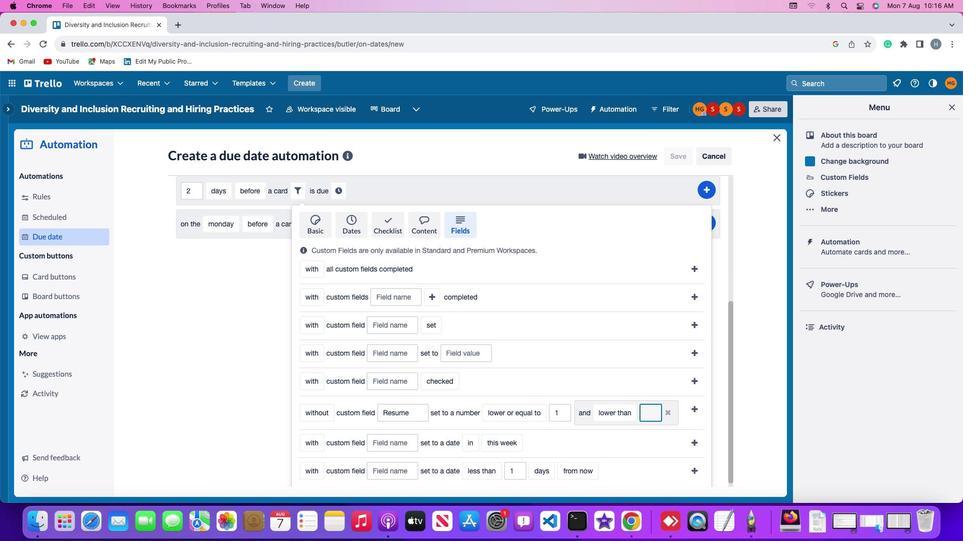
Action: Mouse moved to (656, 413)
Screenshot: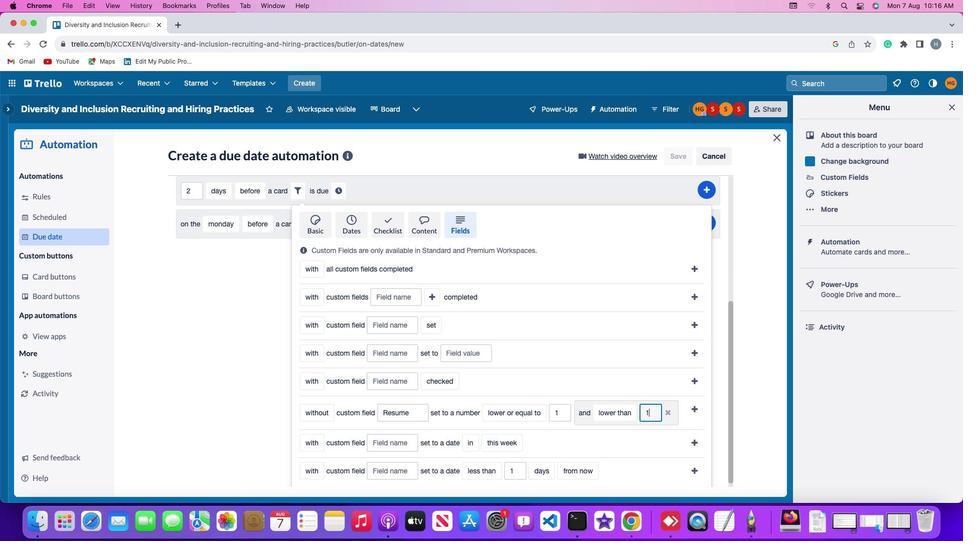 
Action: Key pressed '1''0'
Screenshot: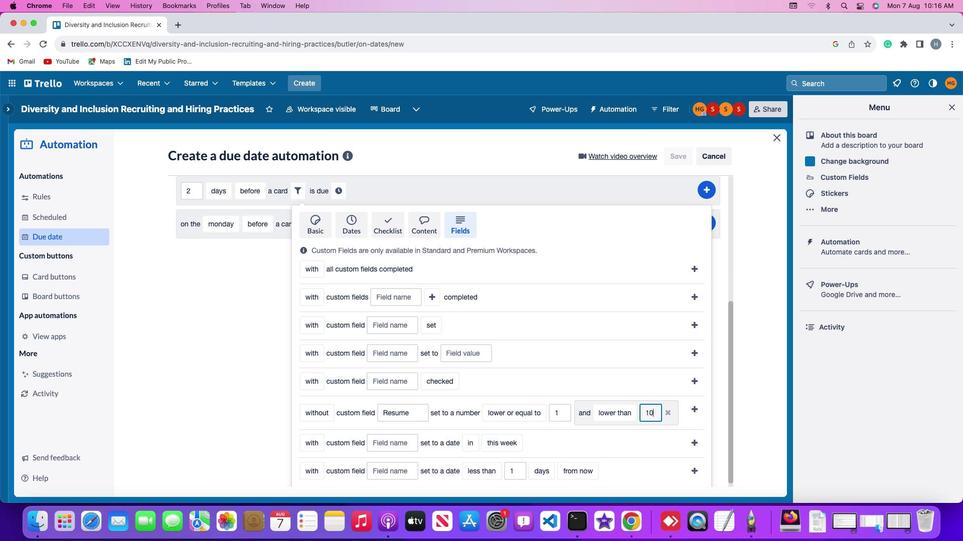 
Action: Mouse moved to (695, 407)
Screenshot: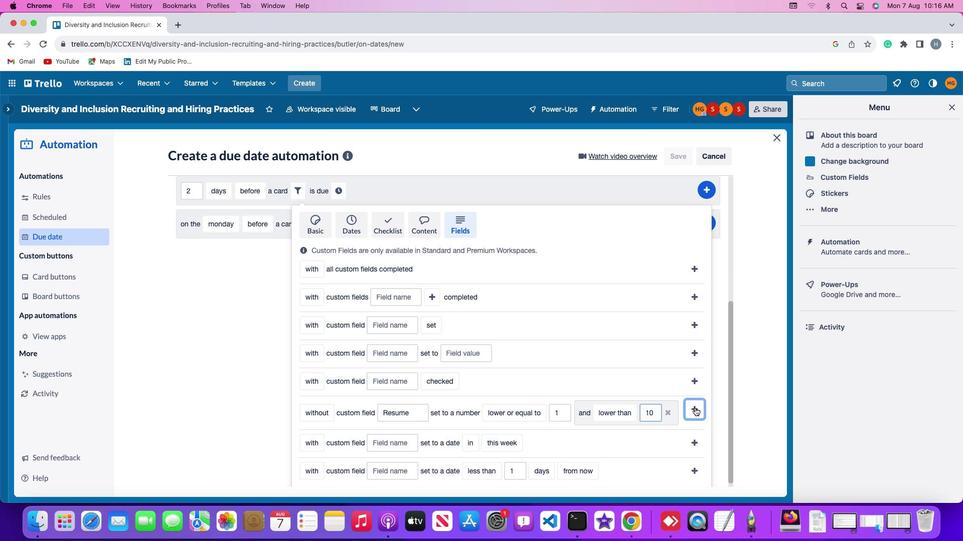 
Action: Mouse pressed left at (695, 407)
Screenshot: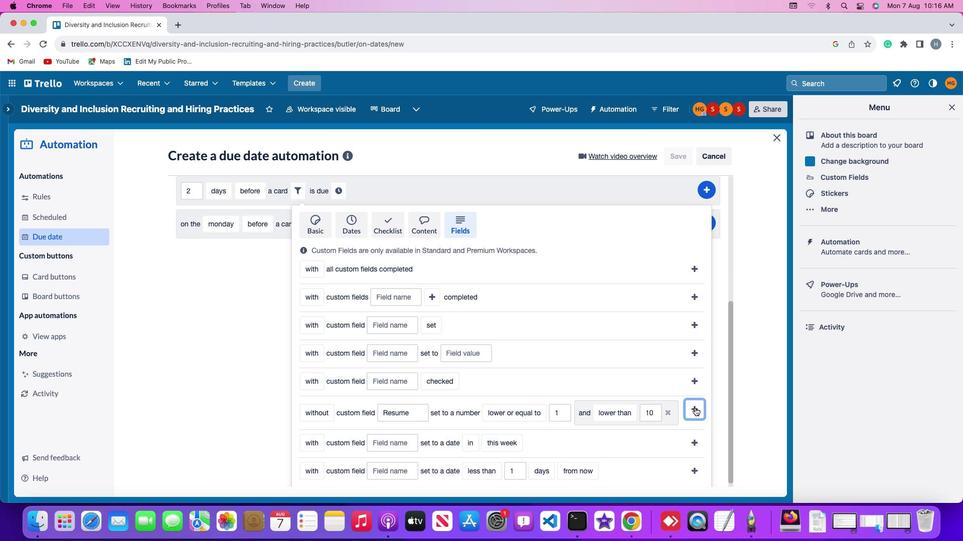 
Action: Mouse moved to (634, 403)
Screenshot: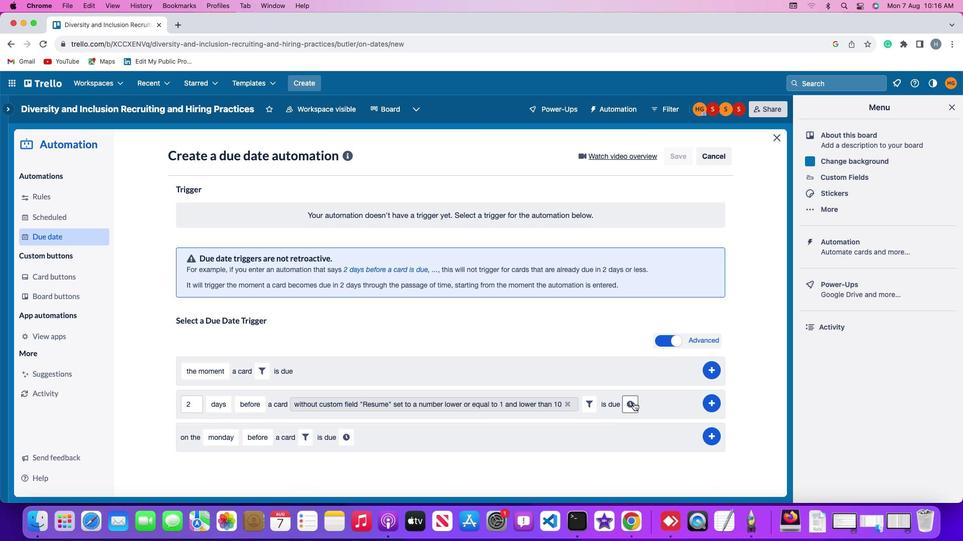 
Action: Mouse pressed left at (634, 403)
Screenshot: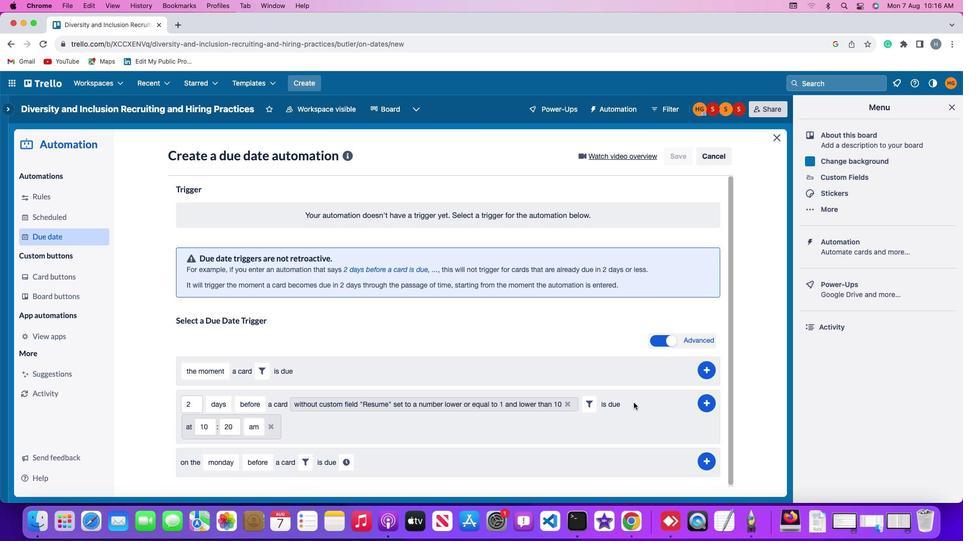 
Action: Mouse moved to (211, 426)
Screenshot: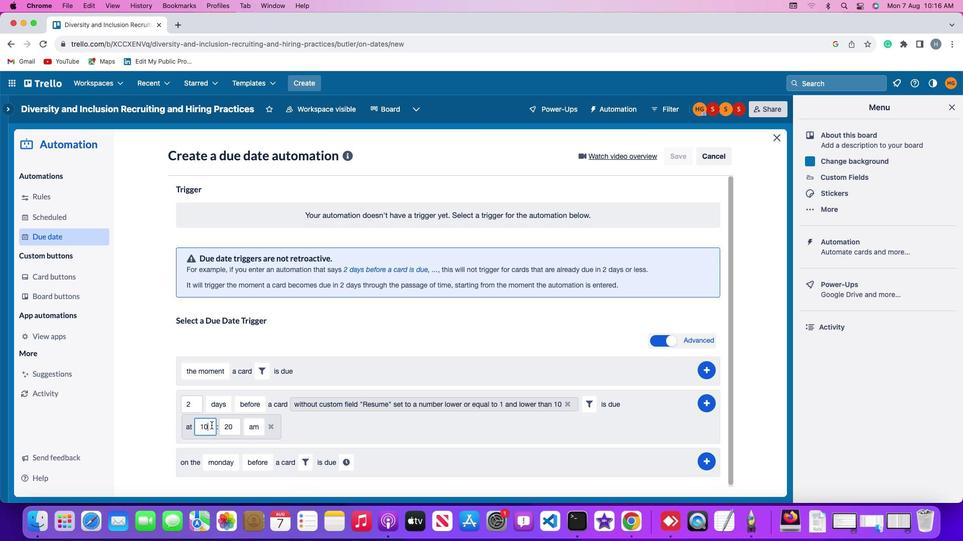 
Action: Mouse pressed left at (211, 426)
Screenshot: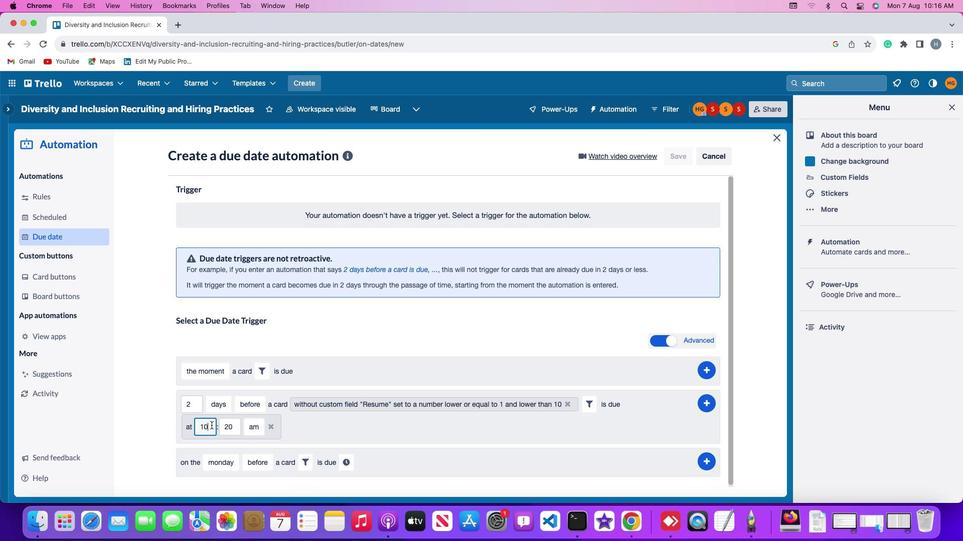 
Action: Mouse moved to (211, 426)
Screenshot: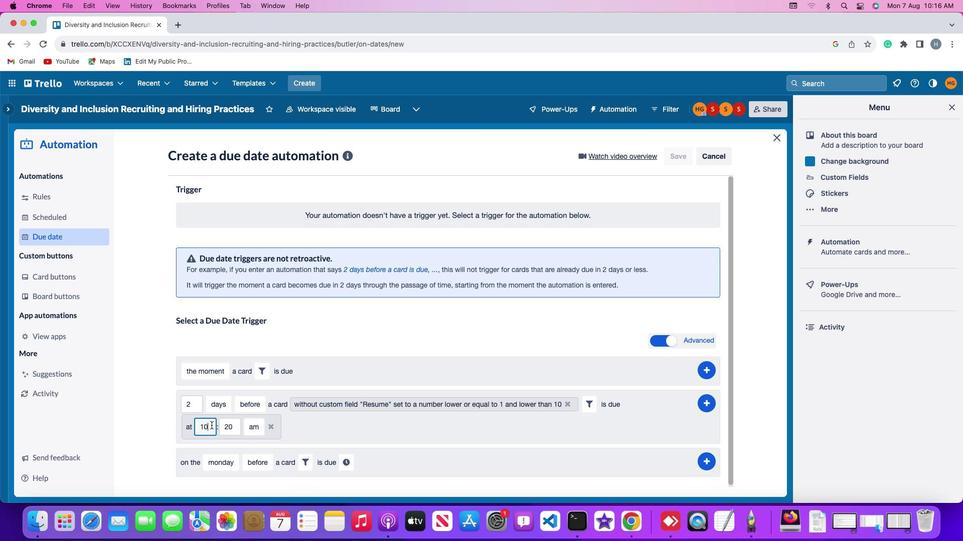 
Action: Key pressed Key.backspaceKey.backspace'1''1'
Screenshot: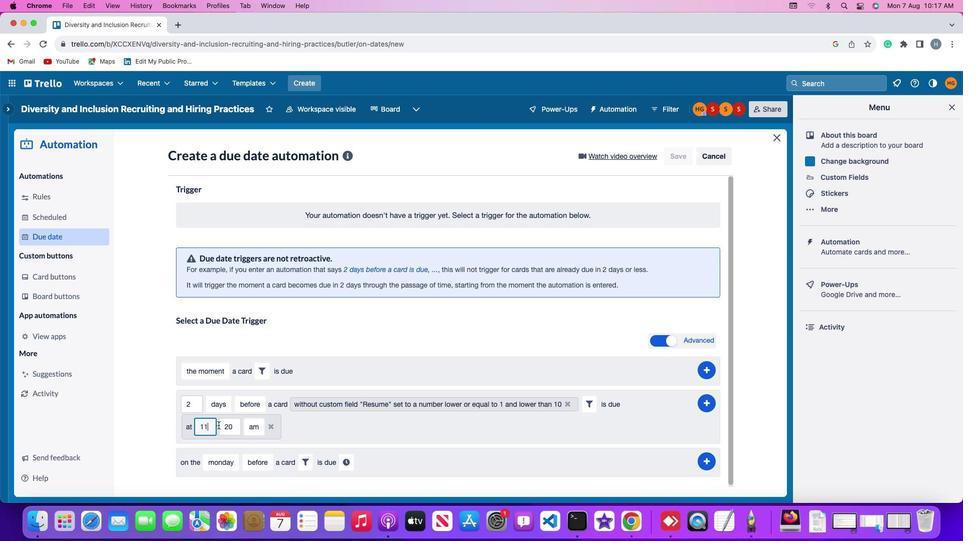
Action: Mouse moved to (235, 426)
Screenshot: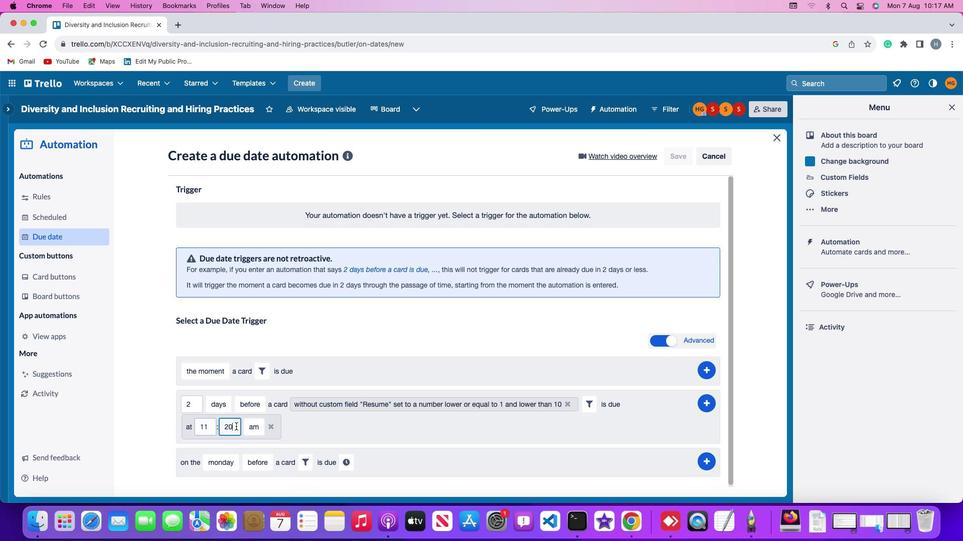 
Action: Mouse pressed left at (235, 426)
Screenshot: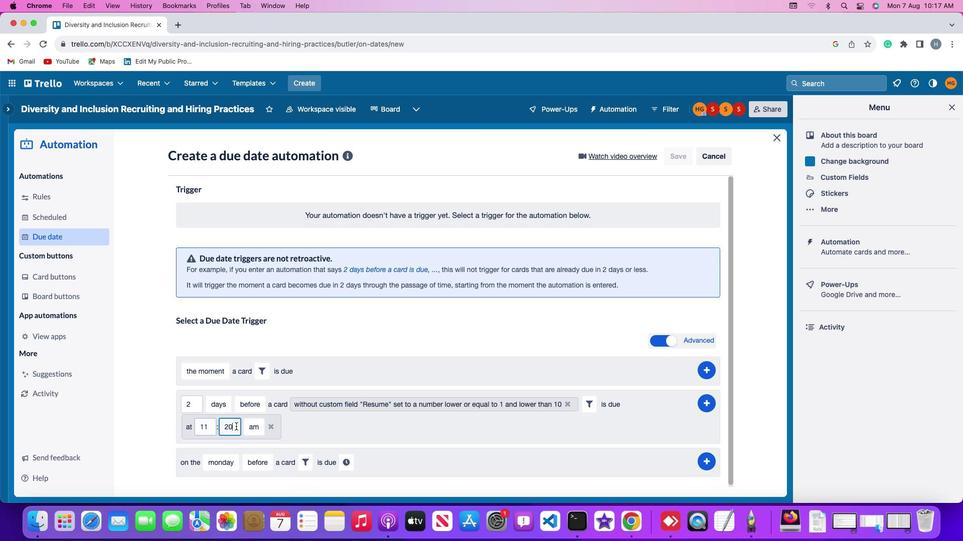 
Action: Mouse moved to (235, 426)
Screenshot: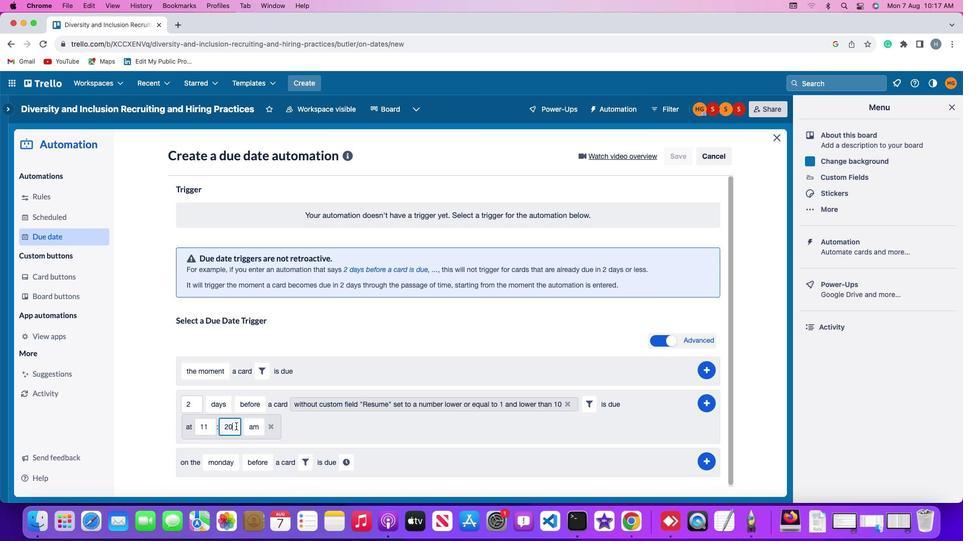 
Action: Key pressed Key.backspaceKey.backspaceKey.backspace'0''0'
Screenshot: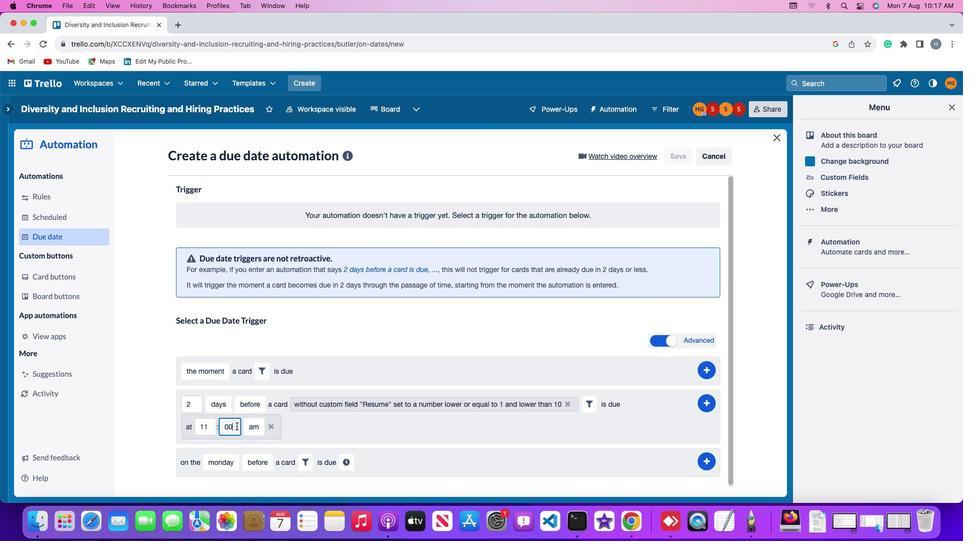 
Action: Mouse moved to (254, 424)
Screenshot: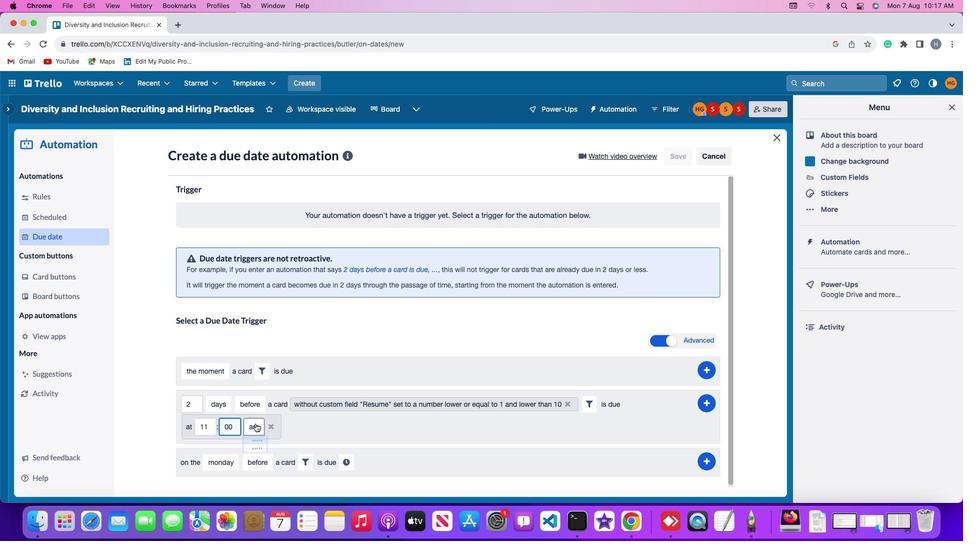 
Action: Mouse pressed left at (254, 424)
Screenshot: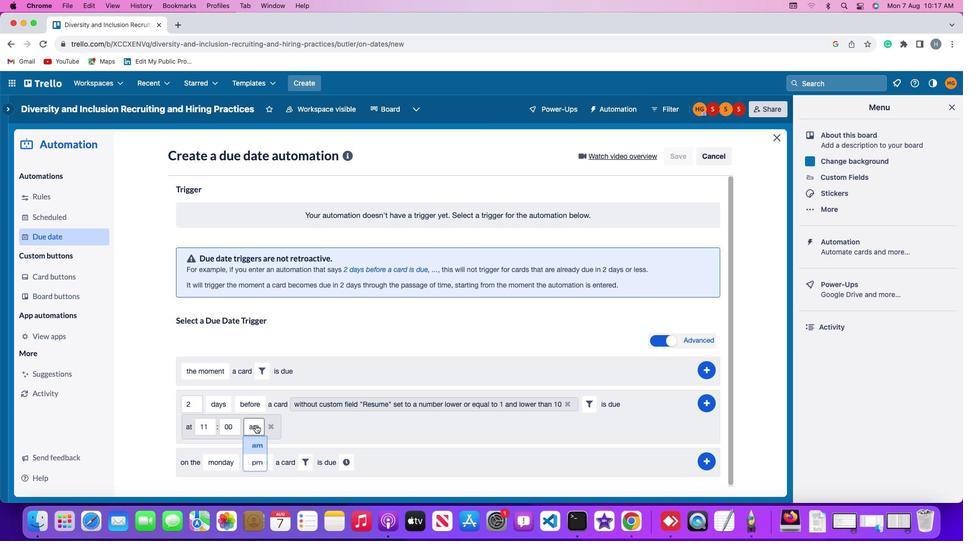 
Action: Mouse moved to (256, 446)
Screenshot: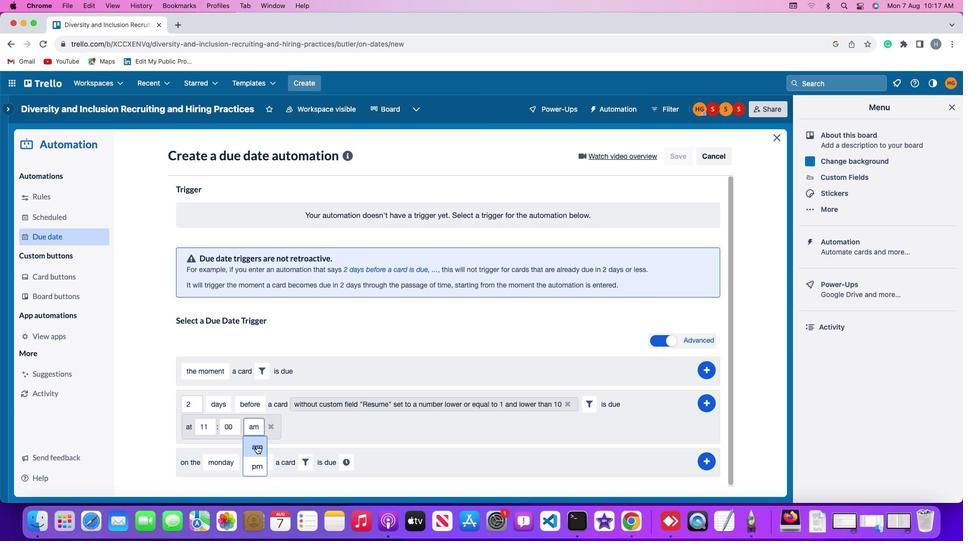 
Action: Mouse pressed left at (256, 446)
Screenshot: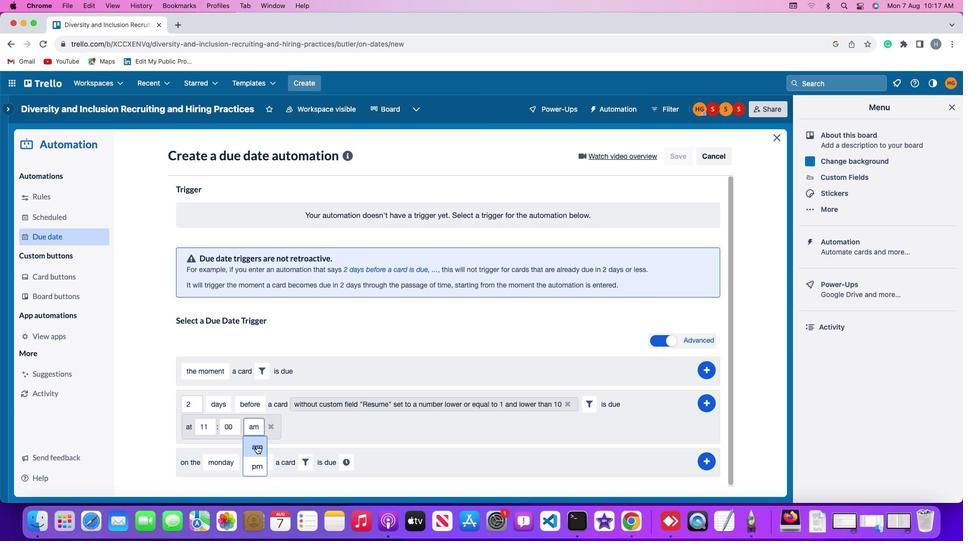 
Action: Mouse moved to (703, 400)
Screenshot: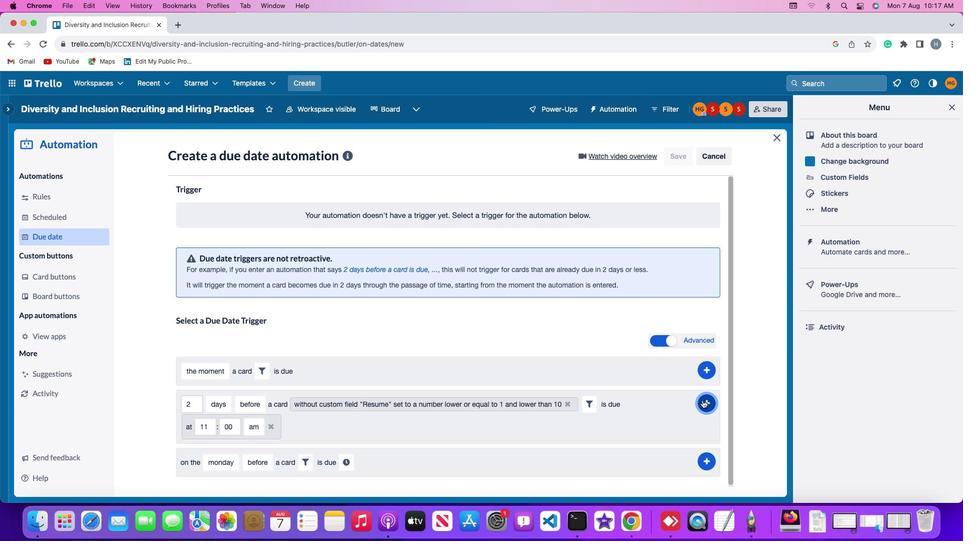 
Action: Mouse pressed left at (703, 400)
Screenshot: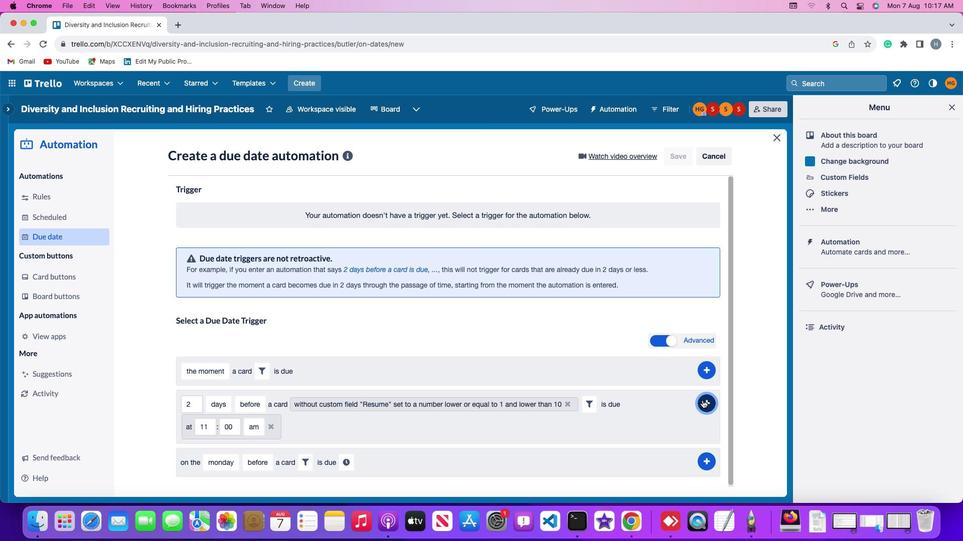 
Action: Mouse moved to (707, 313)
Screenshot: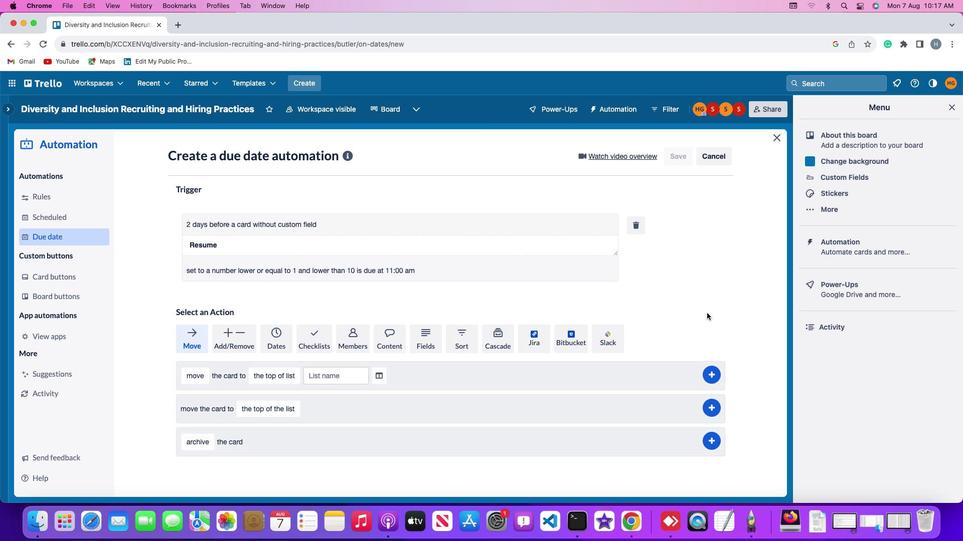 
